 Task: Look for space in Dongguan, China from 12th  August, 2023 to 15th August, 2023 for 3 adults in price range Rs.12000 to Rs.16000. Place can be entire place with 2 bedrooms having 3 beds and 1 bathroom. Property type can be house, flat, guest house. Booking option can be shelf check-in. Required host language is Chinese (Simplified).
Action: Mouse moved to (476, 123)
Screenshot: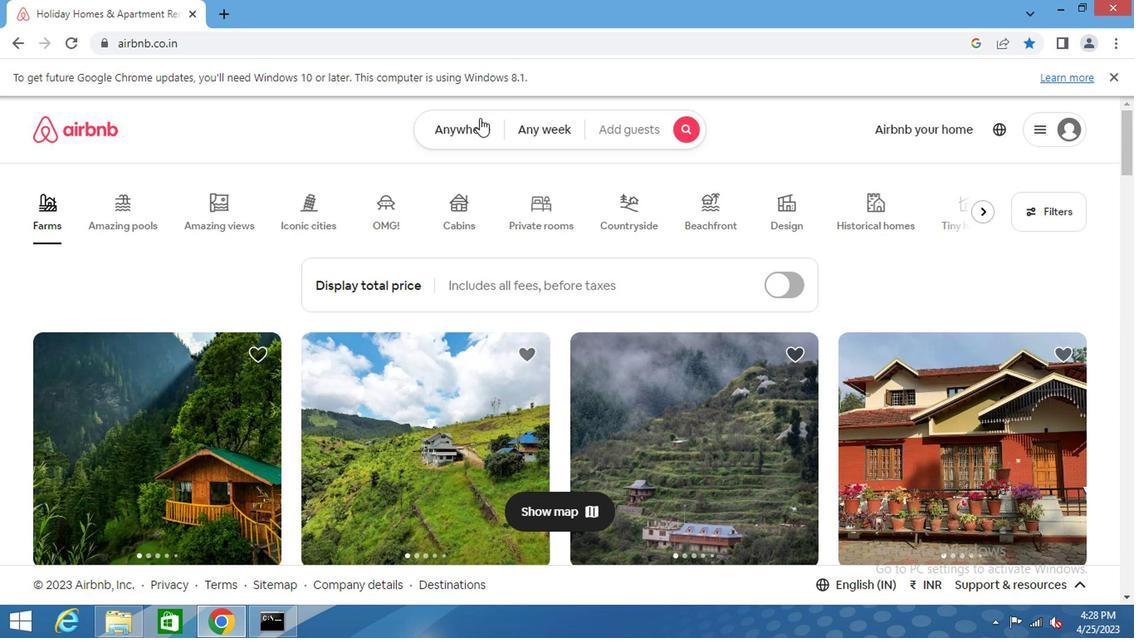 
Action: Mouse pressed left at (476, 123)
Screenshot: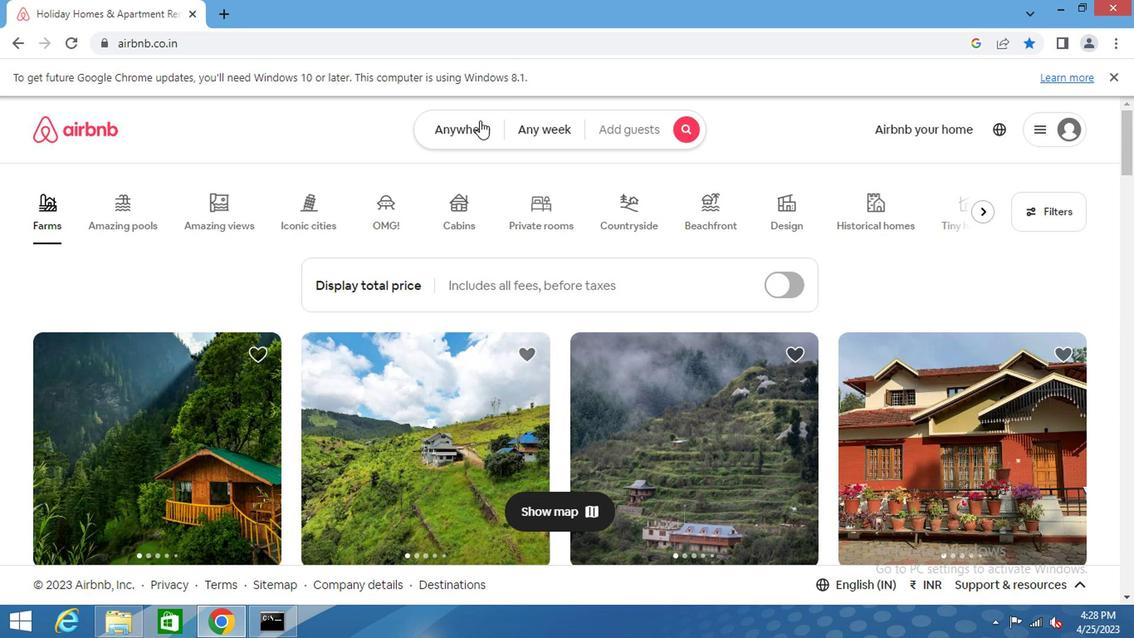 
Action: Mouse moved to (331, 207)
Screenshot: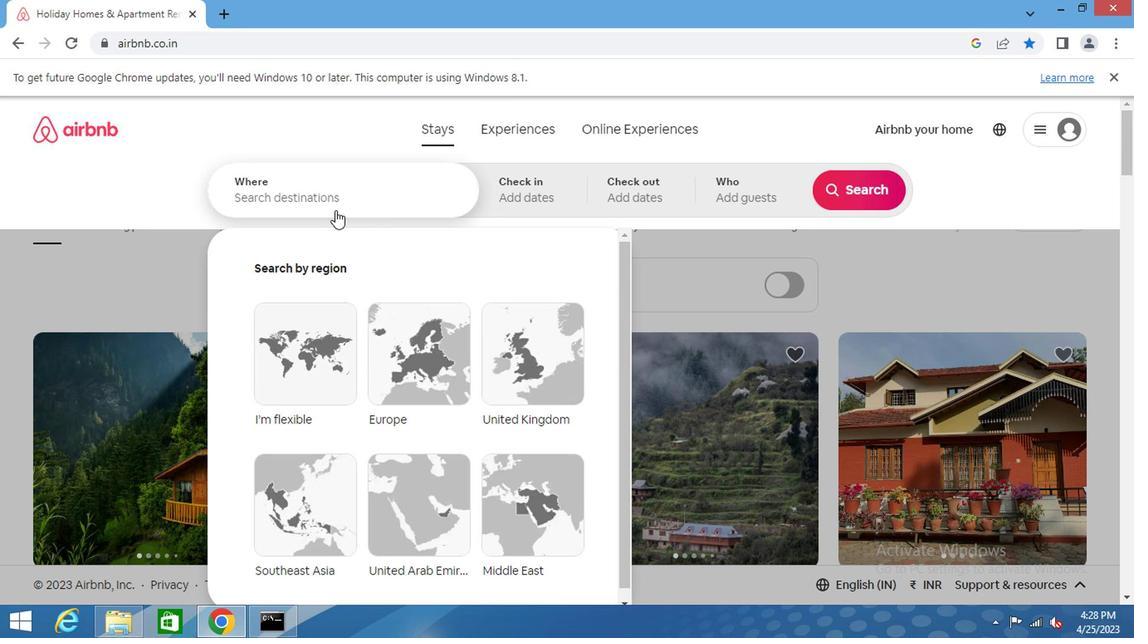 
Action: Mouse pressed left at (331, 207)
Screenshot: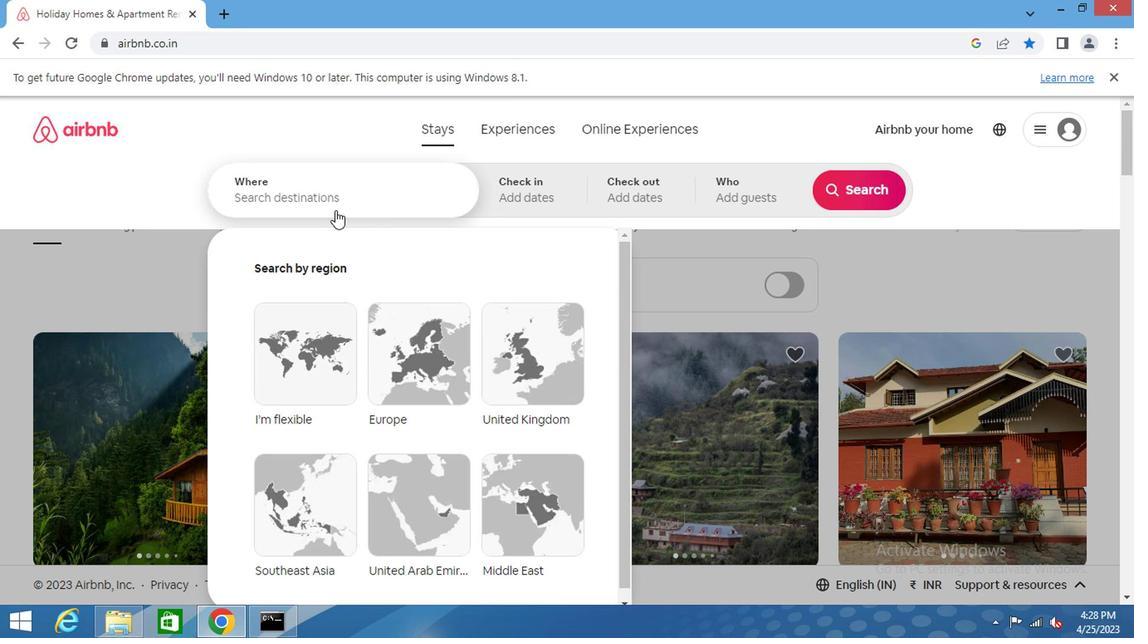 
Action: Mouse moved to (320, 203)
Screenshot: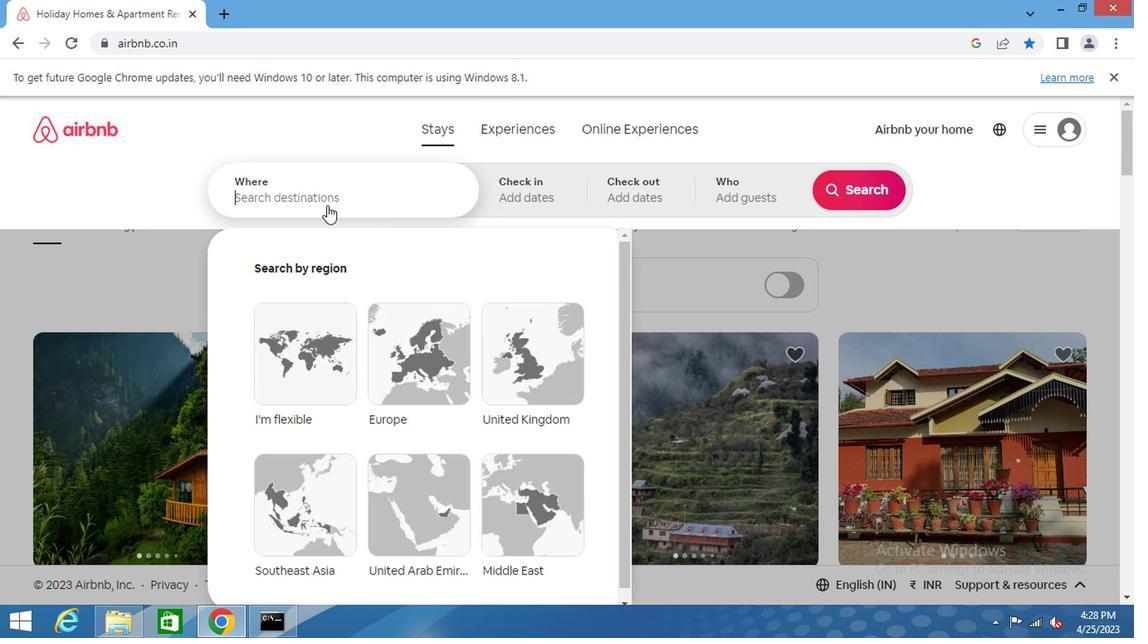 
Action: Mouse pressed left at (320, 203)
Screenshot: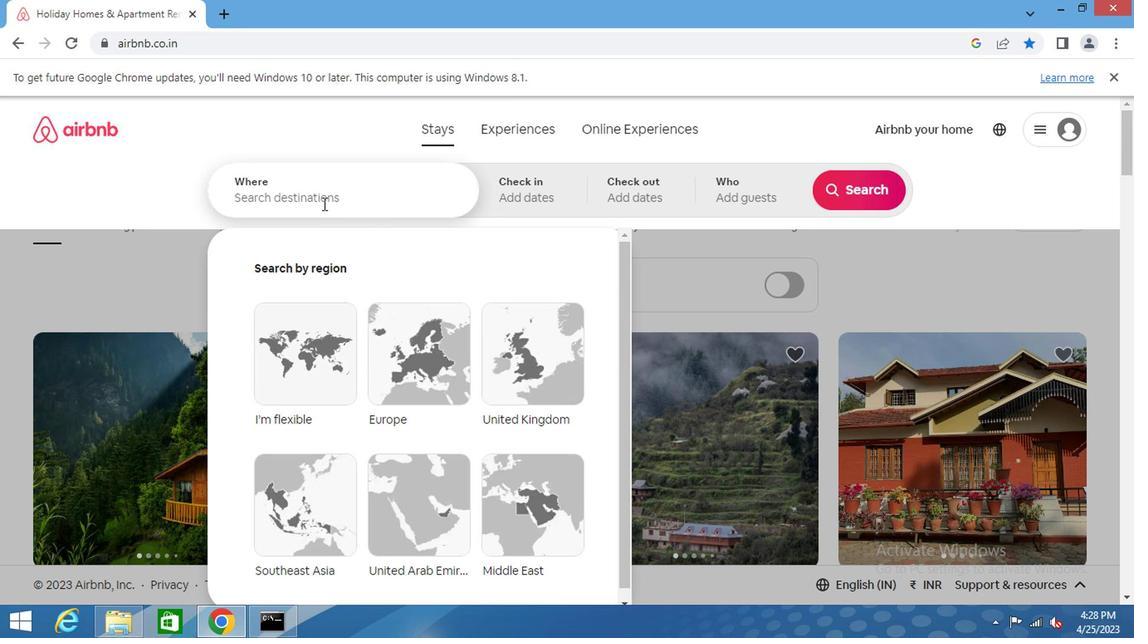 
Action: Key pressed dongguam<Key.space>china<Key.enter>
Screenshot: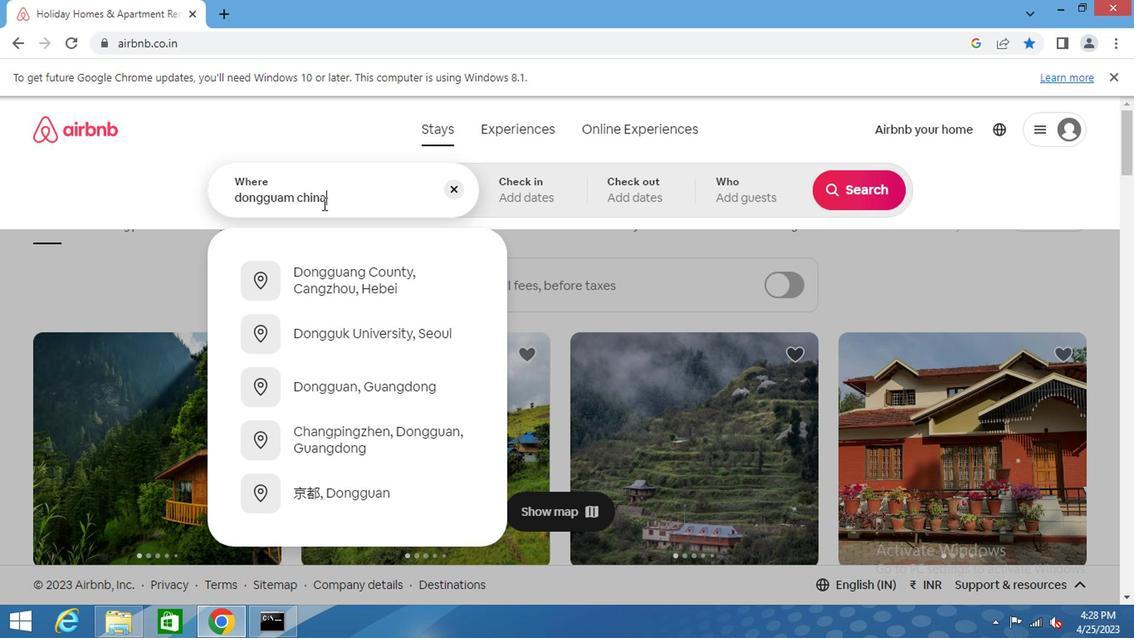 
Action: Mouse moved to (839, 317)
Screenshot: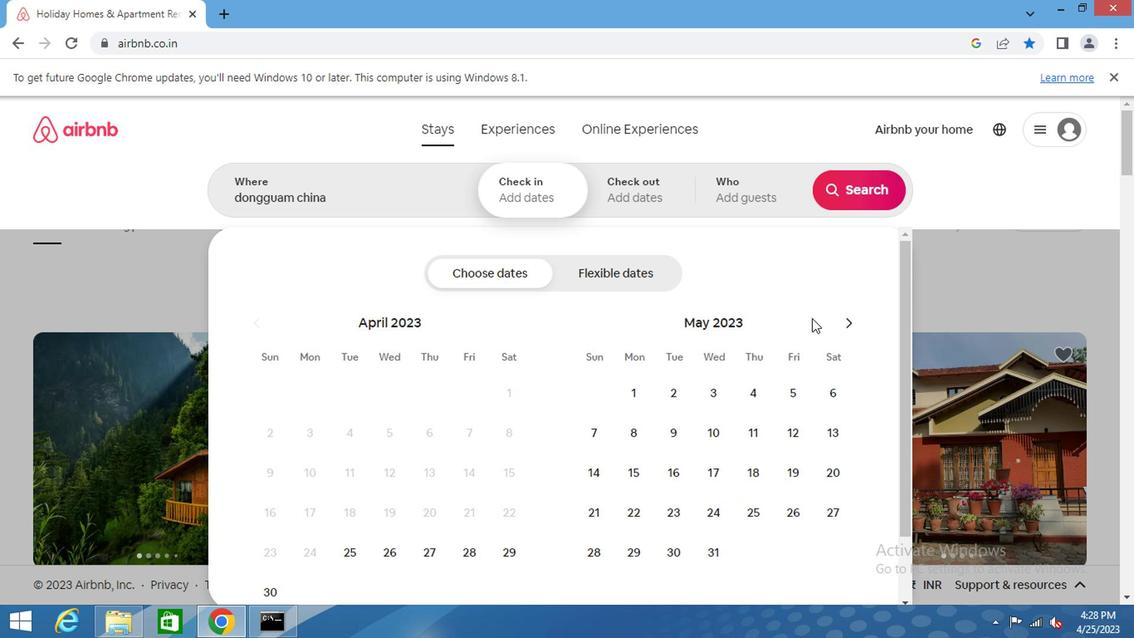 
Action: Mouse pressed left at (839, 317)
Screenshot: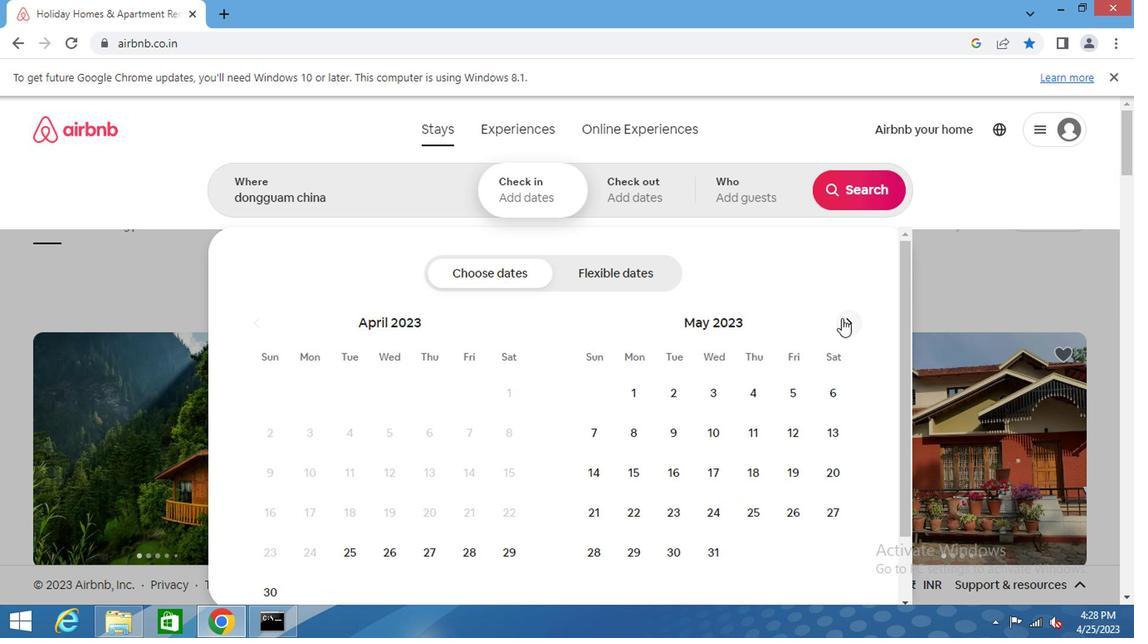 
Action: Mouse pressed left at (839, 317)
Screenshot: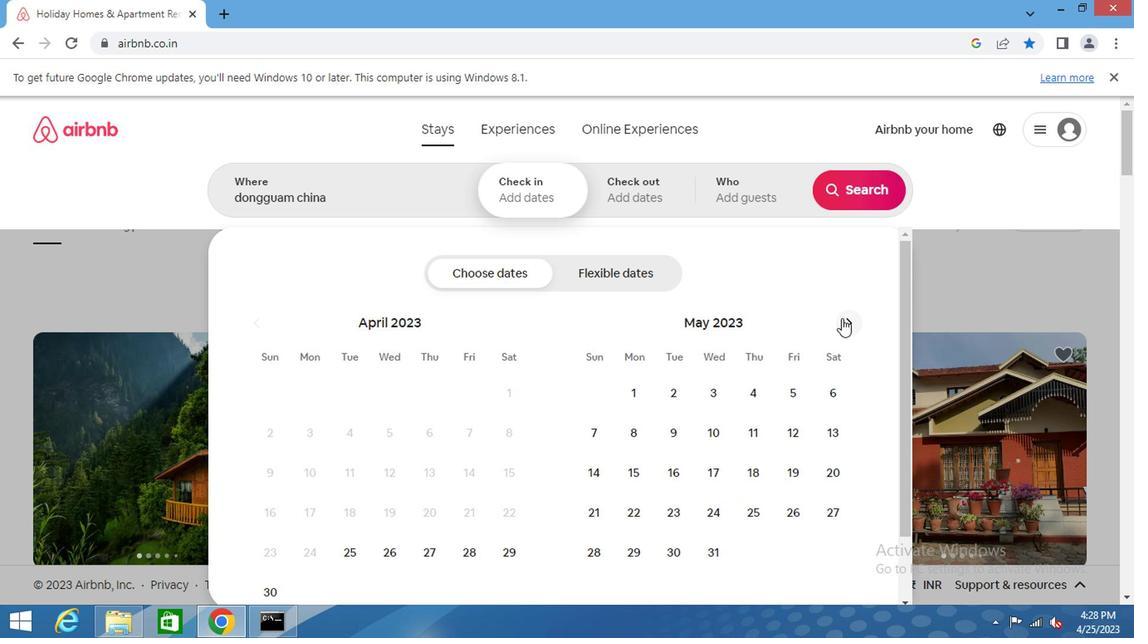 
Action: Mouse pressed left at (839, 317)
Screenshot: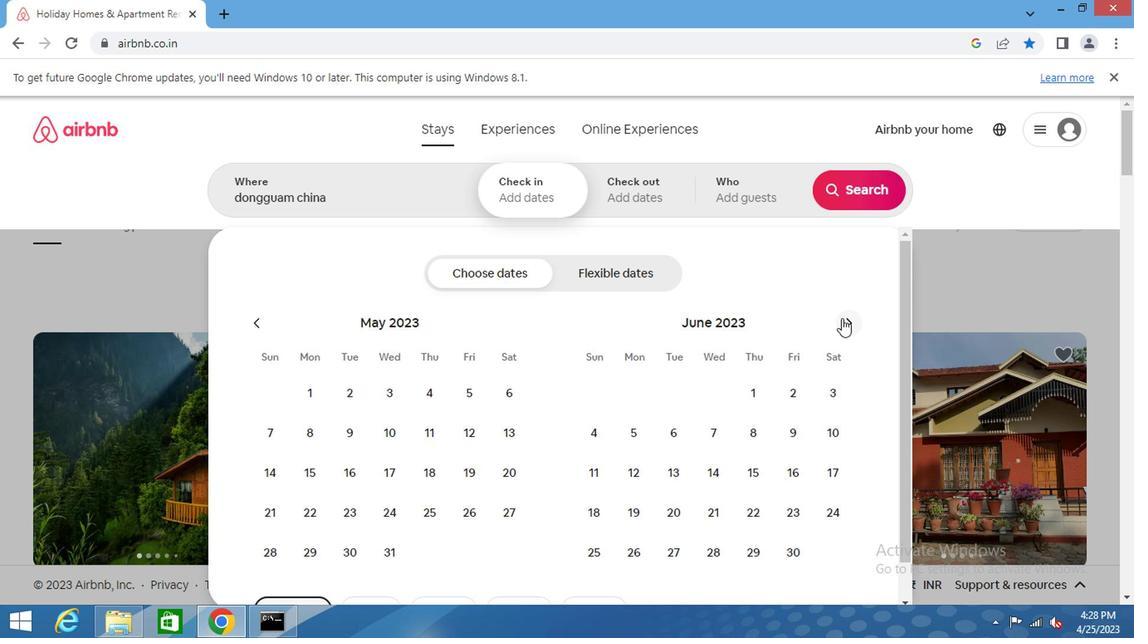 
Action: Mouse pressed left at (839, 317)
Screenshot: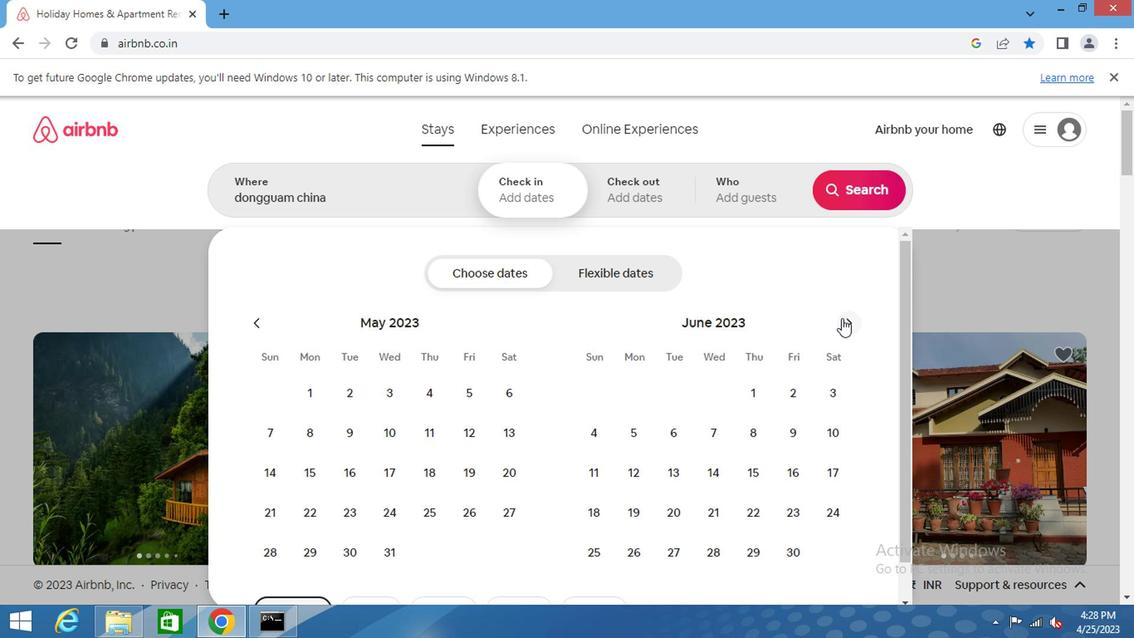 
Action: Mouse pressed left at (839, 317)
Screenshot: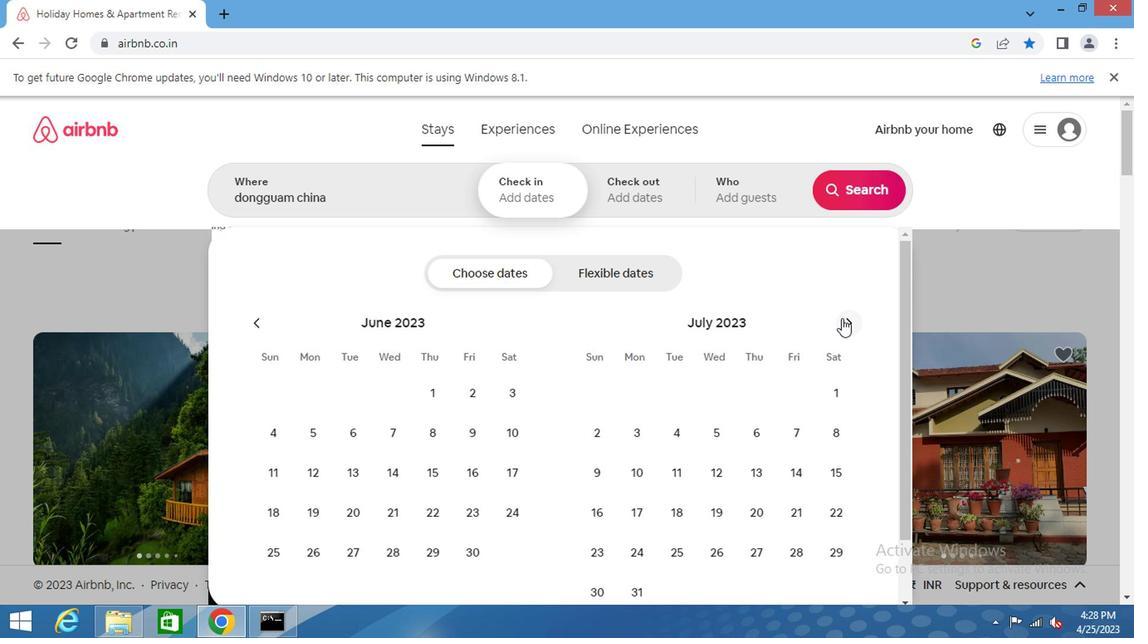 
Action: Mouse moved to (836, 434)
Screenshot: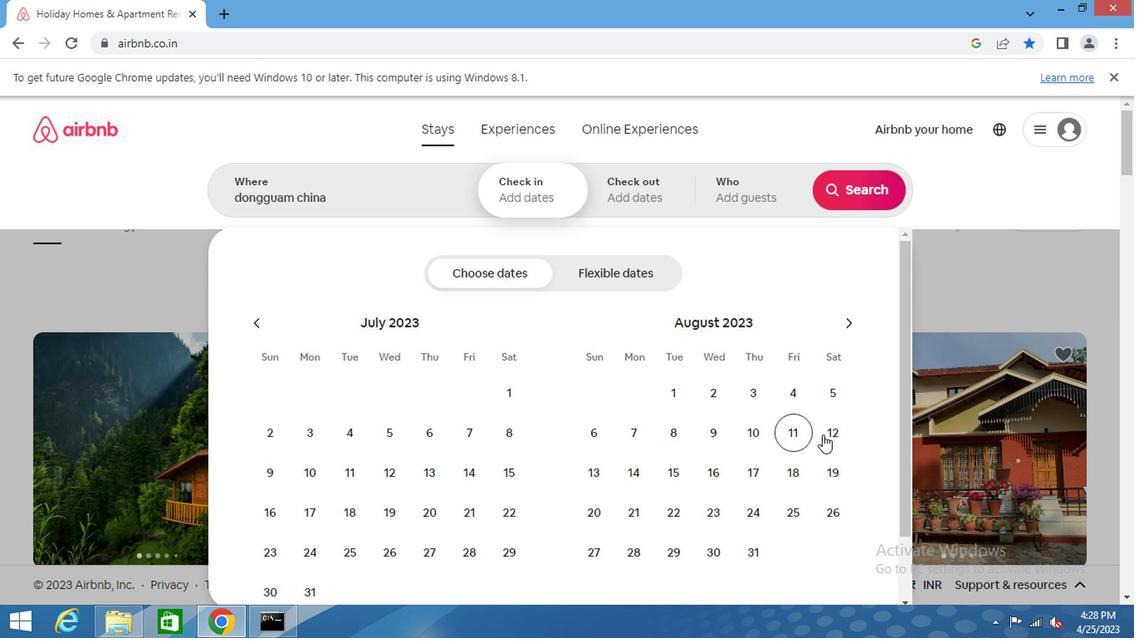 
Action: Mouse pressed left at (836, 434)
Screenshot: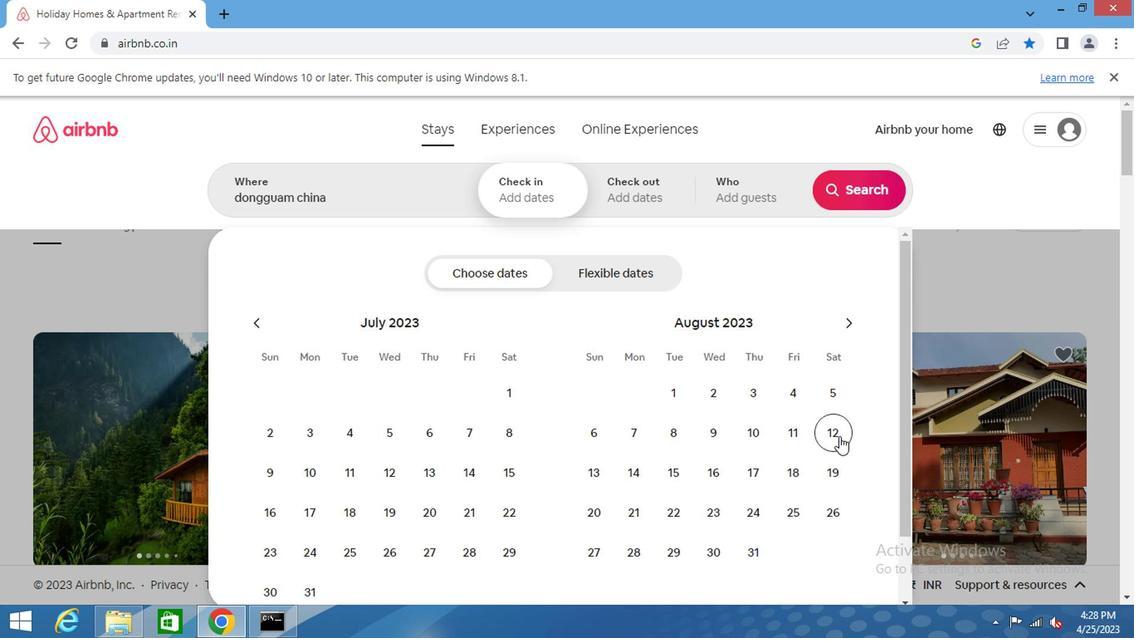 
Action: Mouse moved to (665, 473)
Screenshot: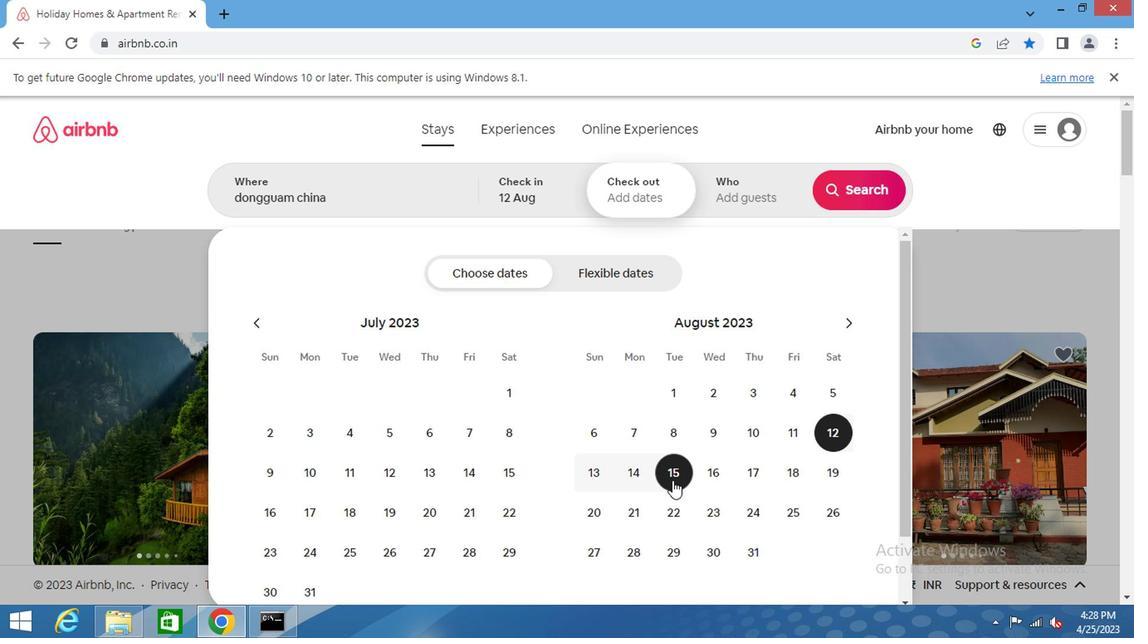 
Action: Mouse pressed left at (665, 473)
Screenshot: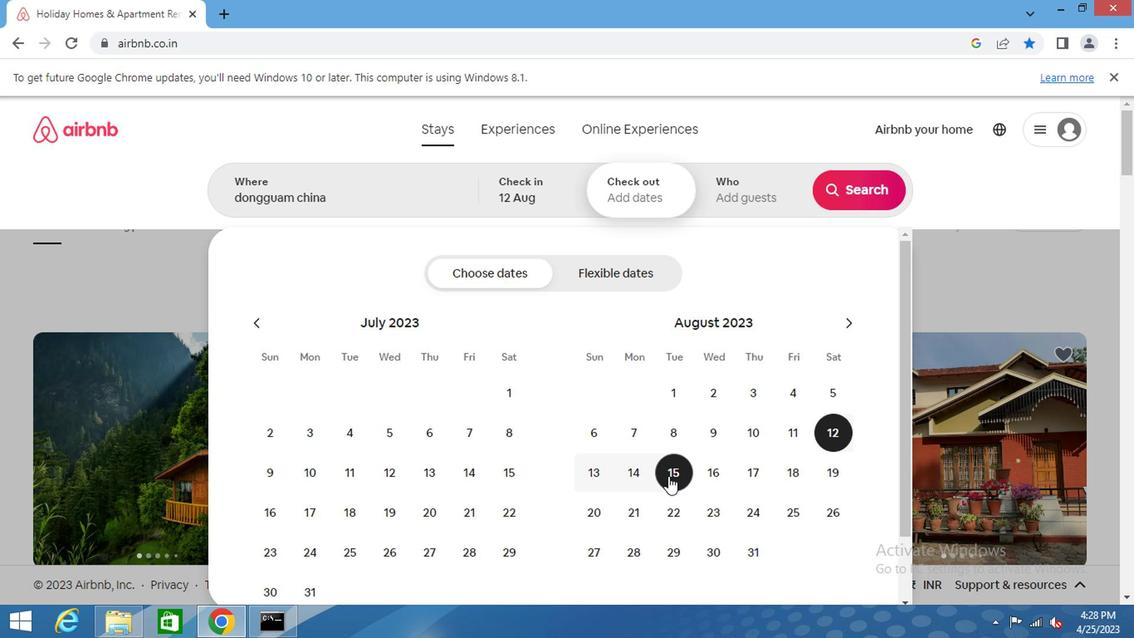 
Action: Mouse moved to (743, 205)
Screenshot: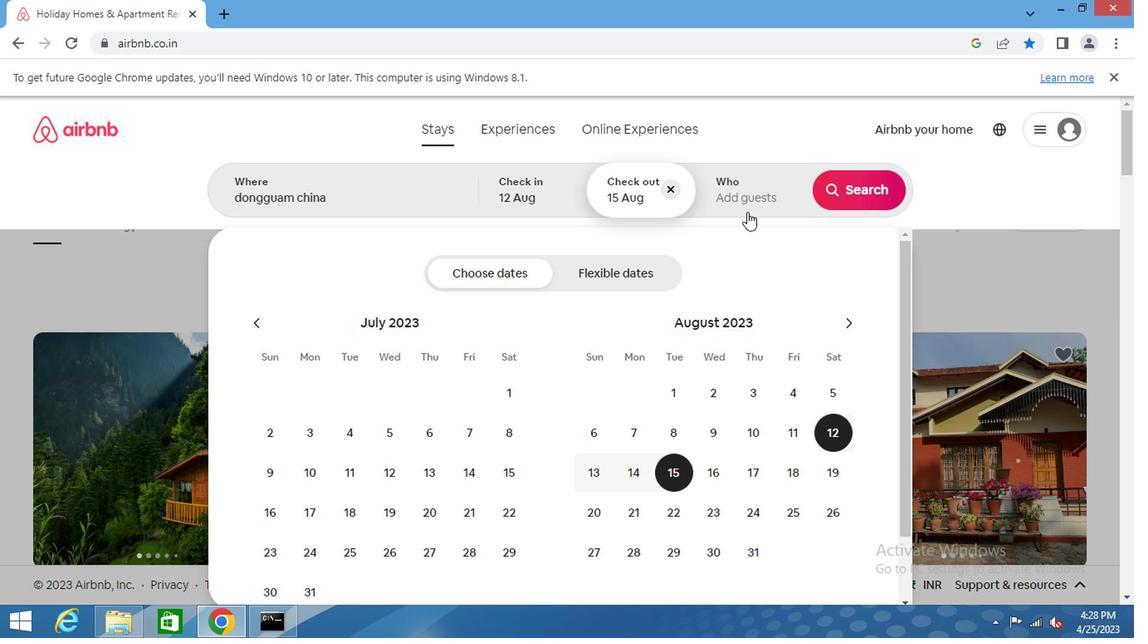 
Action: Mouse pressed left at (743, 205)
Screenshot: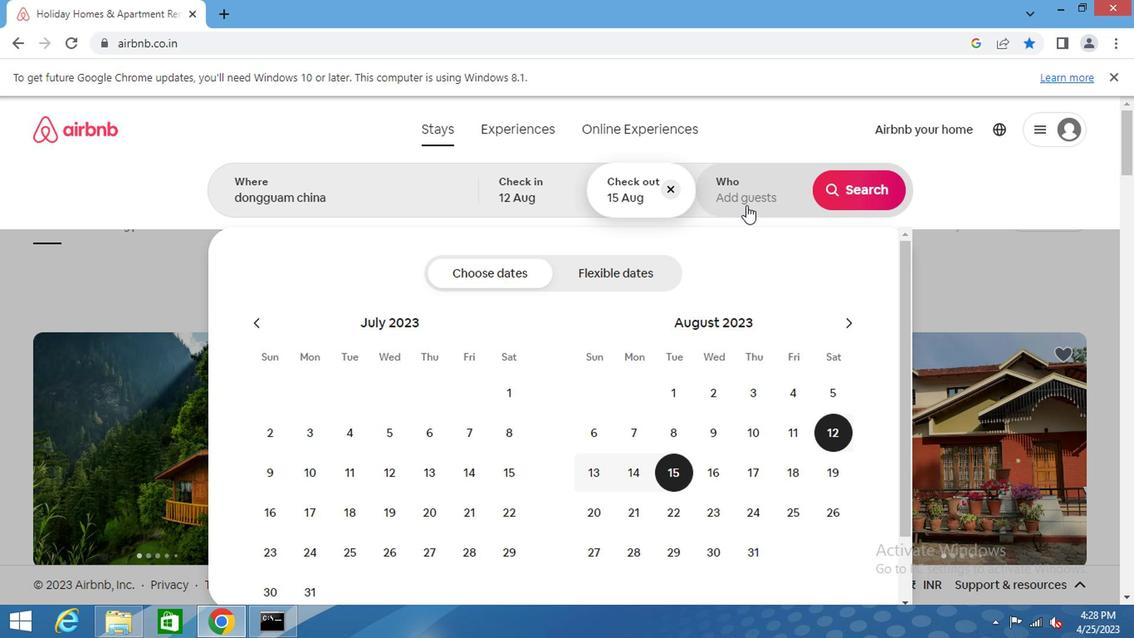 
Action: Mouse moved to (866, 284)
Screenshot: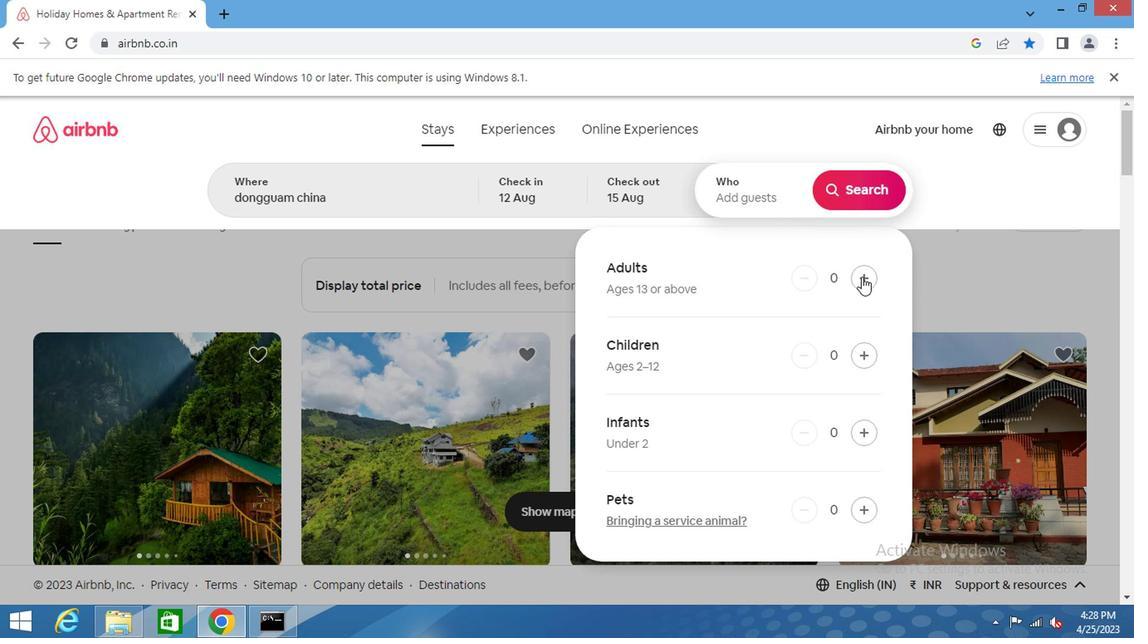 
Action: Mouse pressed left at (866, 284)
Screenshot: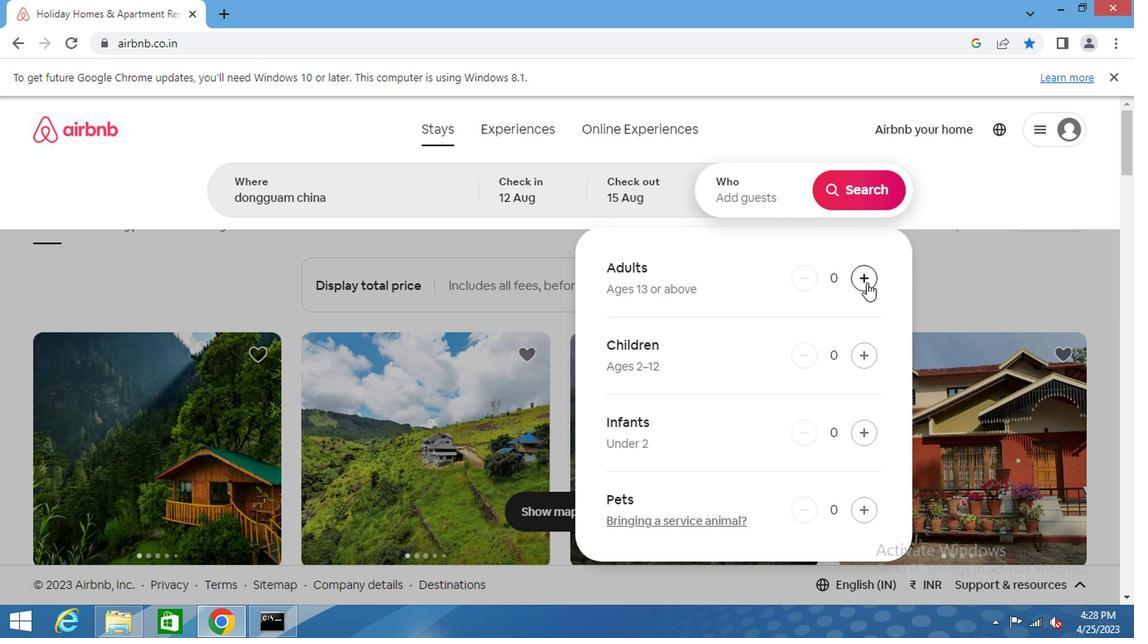
Action: Mouse pressed left at (866, 284)
Screenshot: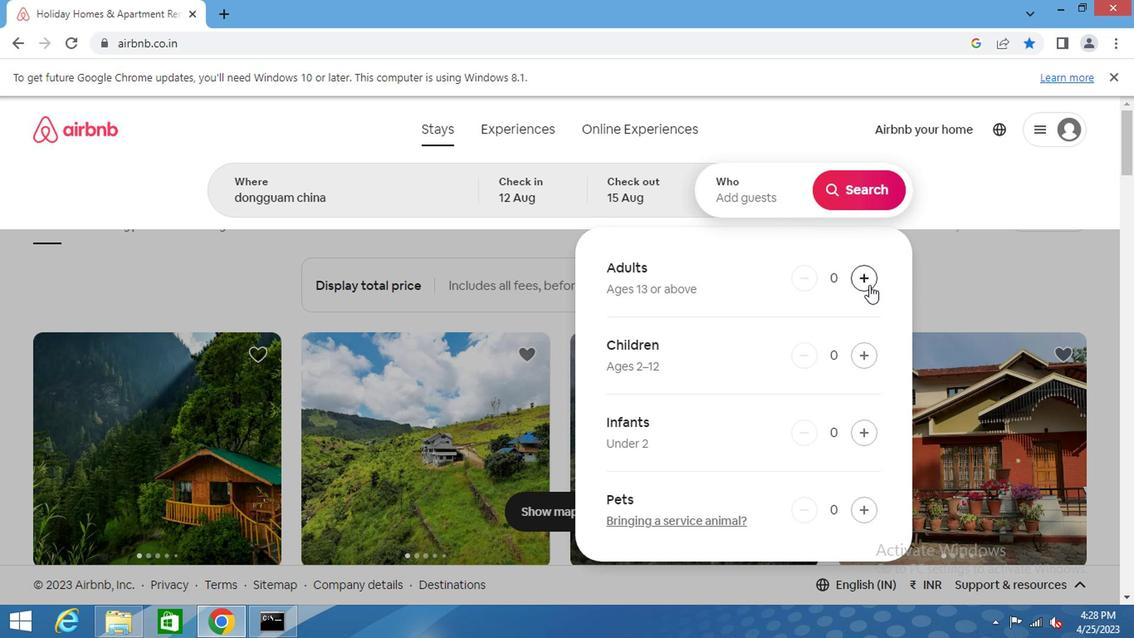 
Action: Mouse moved to (853, 291)
Screenshot: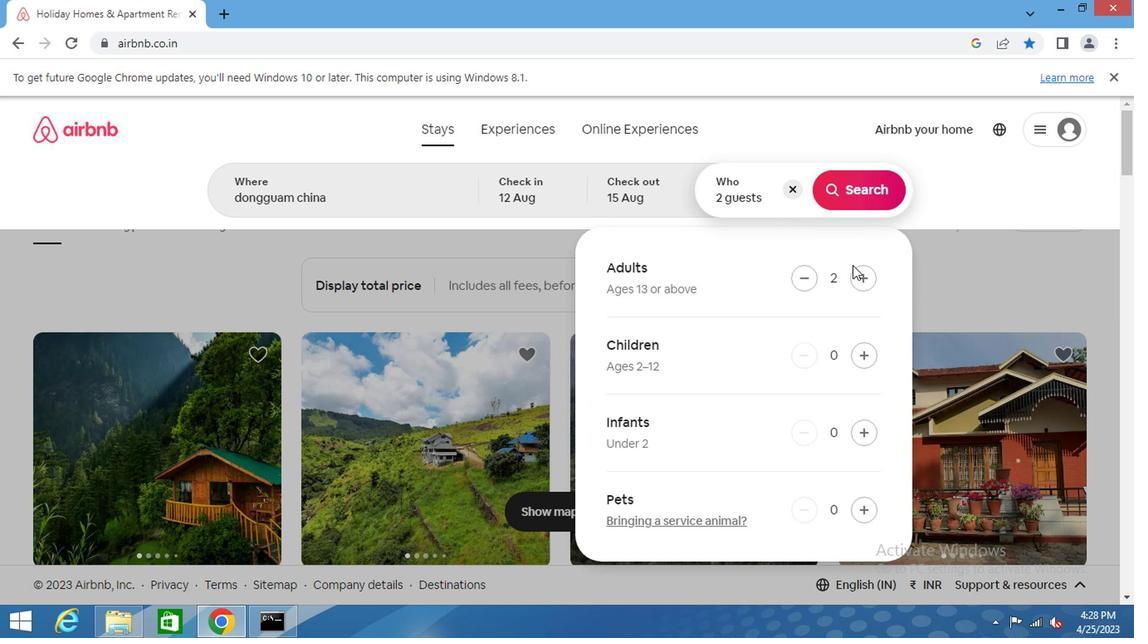 
Action: Mouse pressed left at (853, 291)
Screenshot: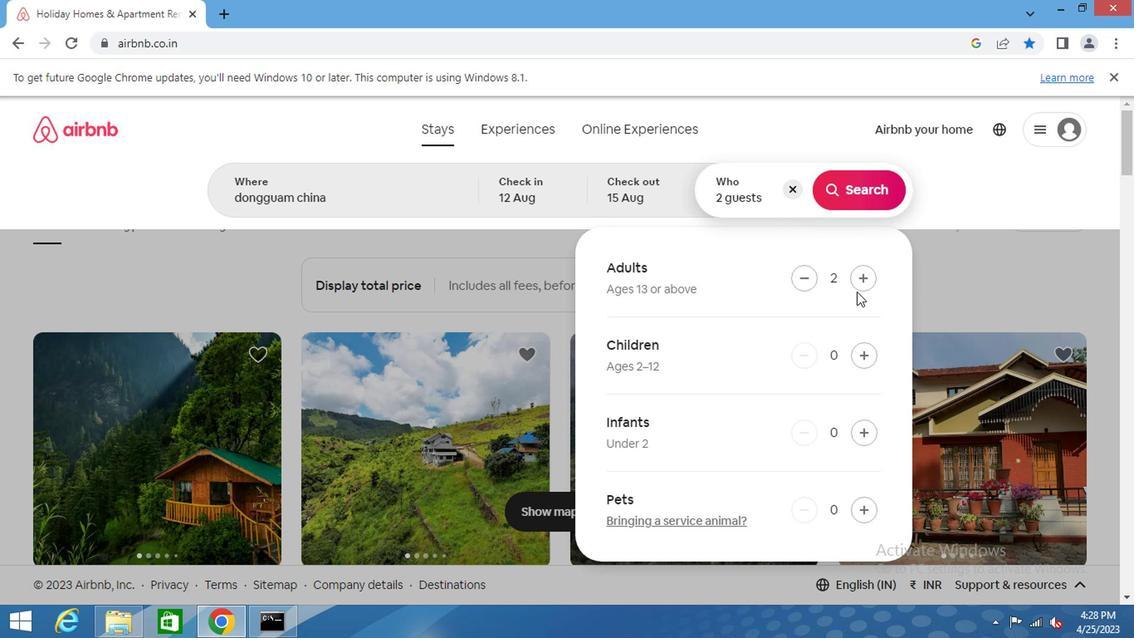 
Action: Mouse moved to (853, 278)
Screenshot: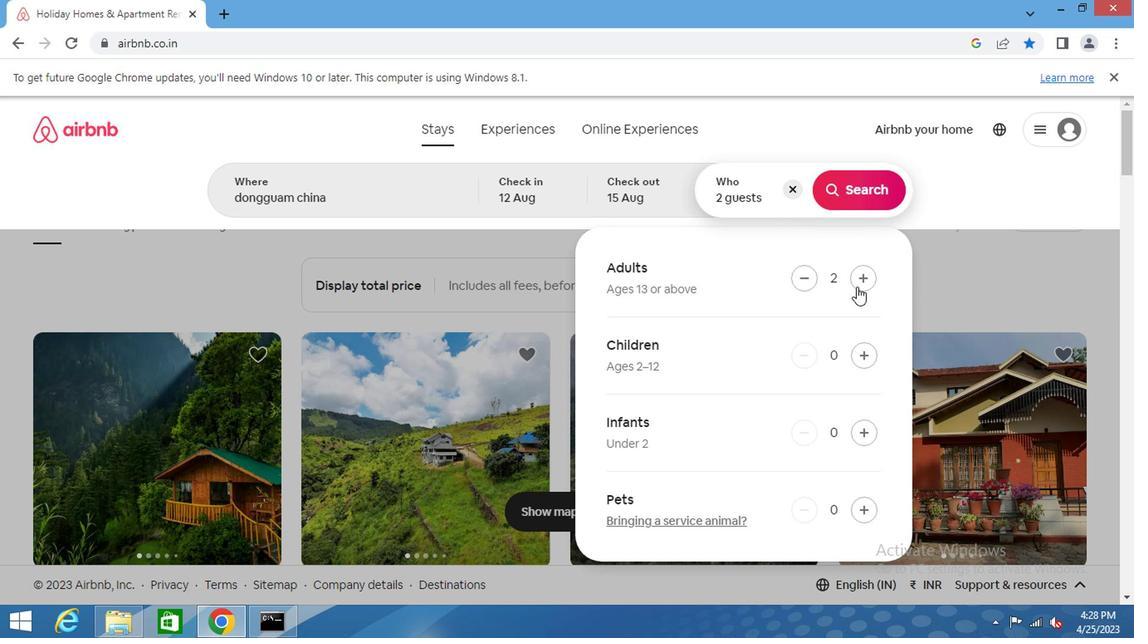 
Action: Mouse pressed left at (853, 278)
Screenshot: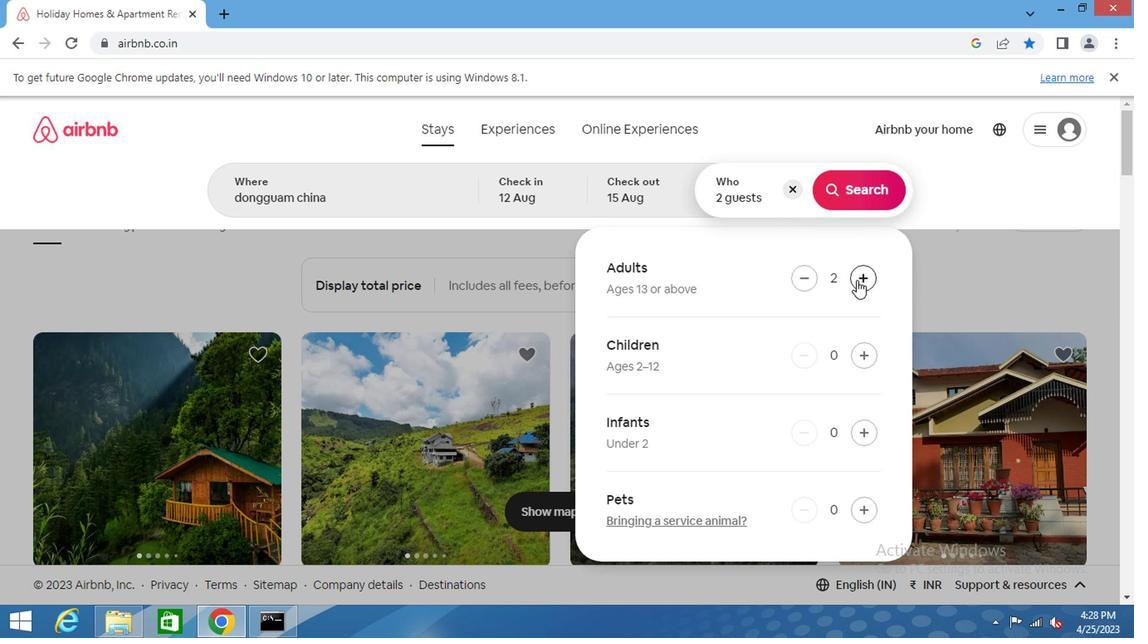 
Action: Mouse moved to (843, 205)
Screenshot: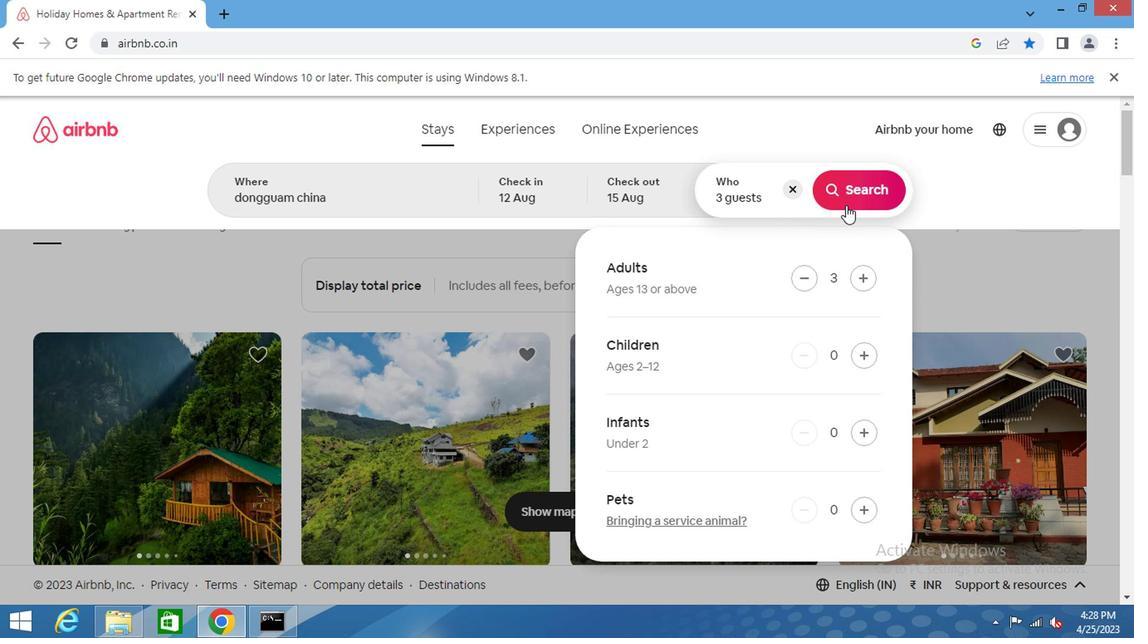 
Action: Mouse pressed left at (843, 205)
Screenshot: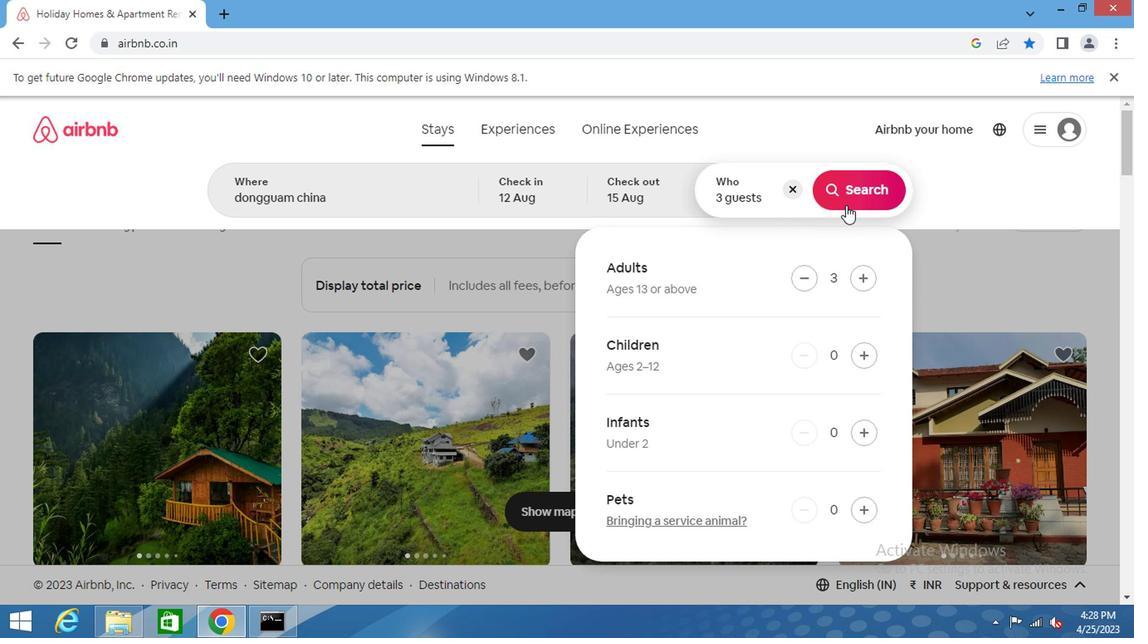 
Action: Mouse moved to (1047, 202)
Screenshot: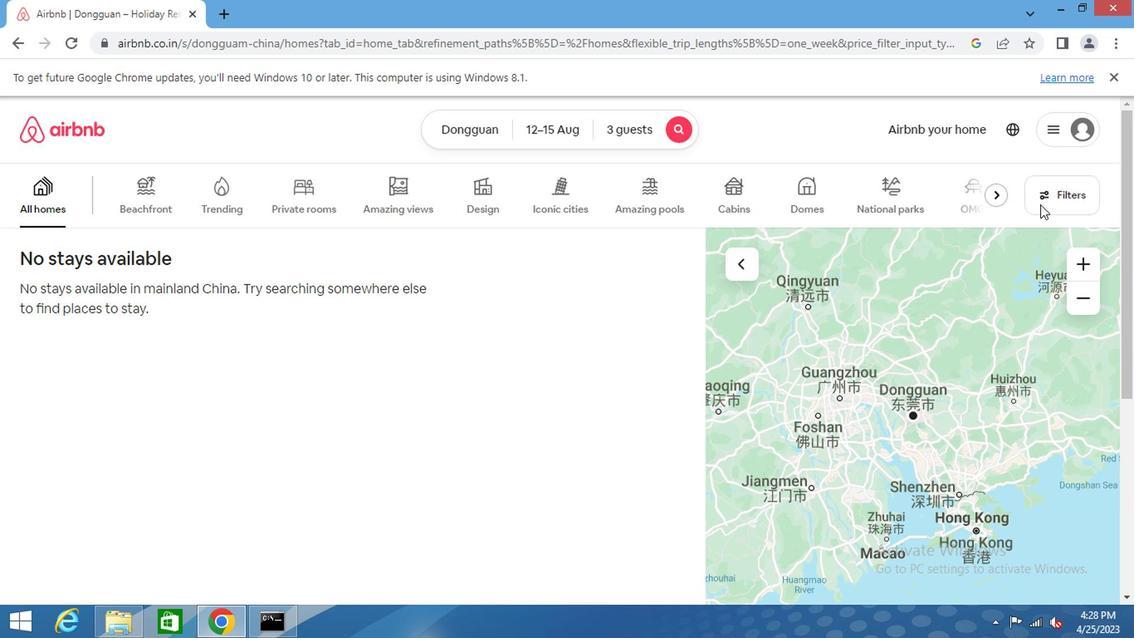 
Action: Mouse pressed left at (1047, 202)
Screenshot: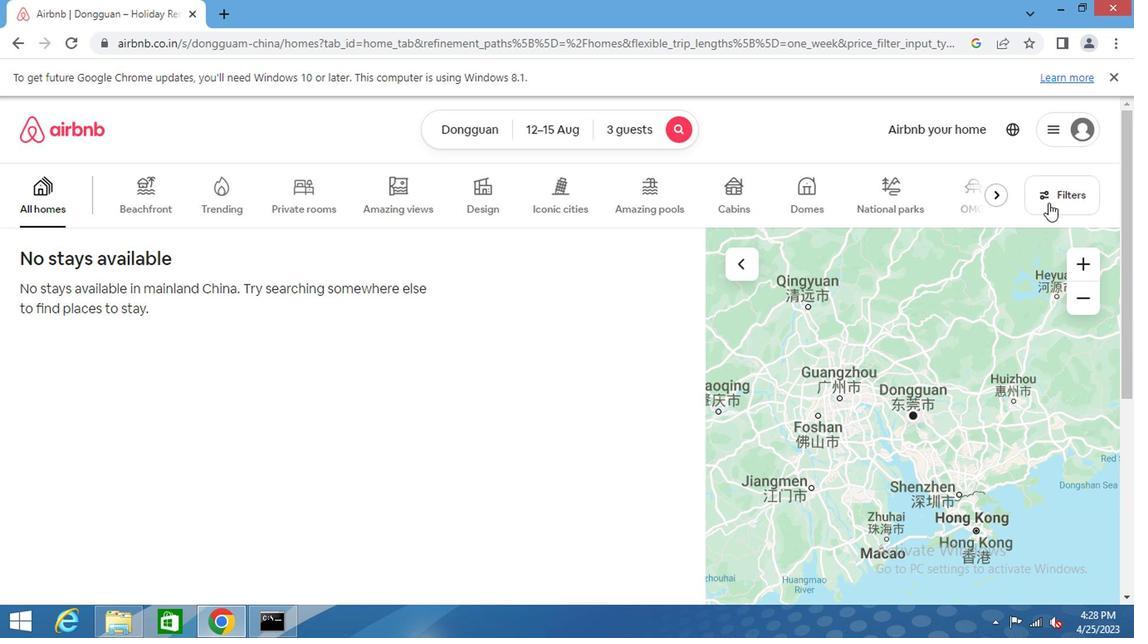 
Action: Mouse moved to (469, 285)
Screenshot: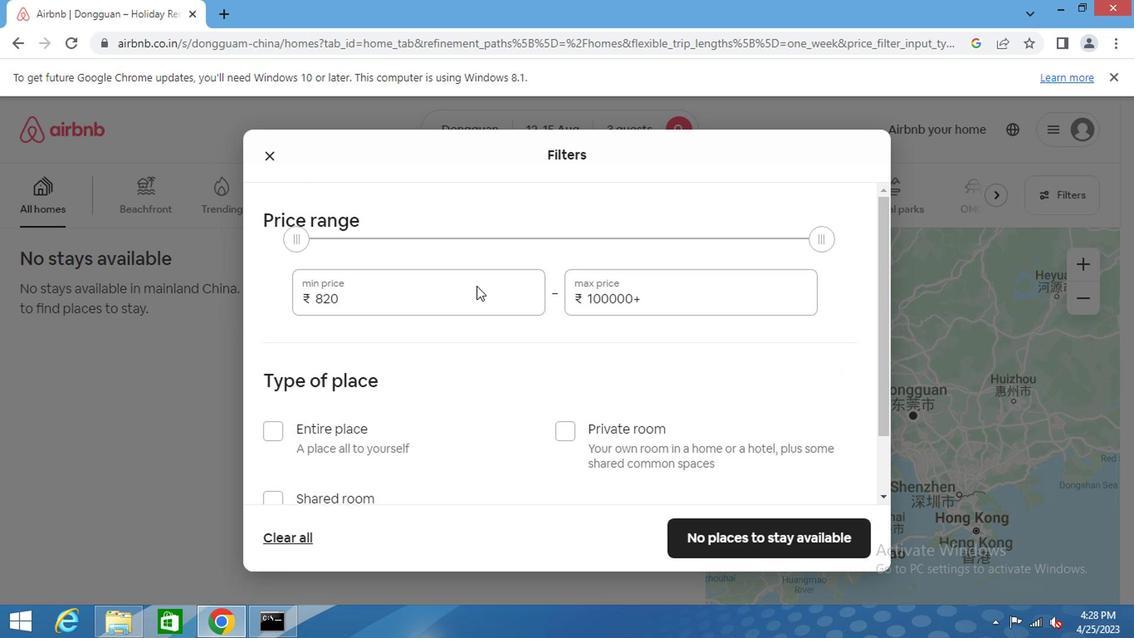 
Action: Mouse pressed left at (469, 285)
Screenshot: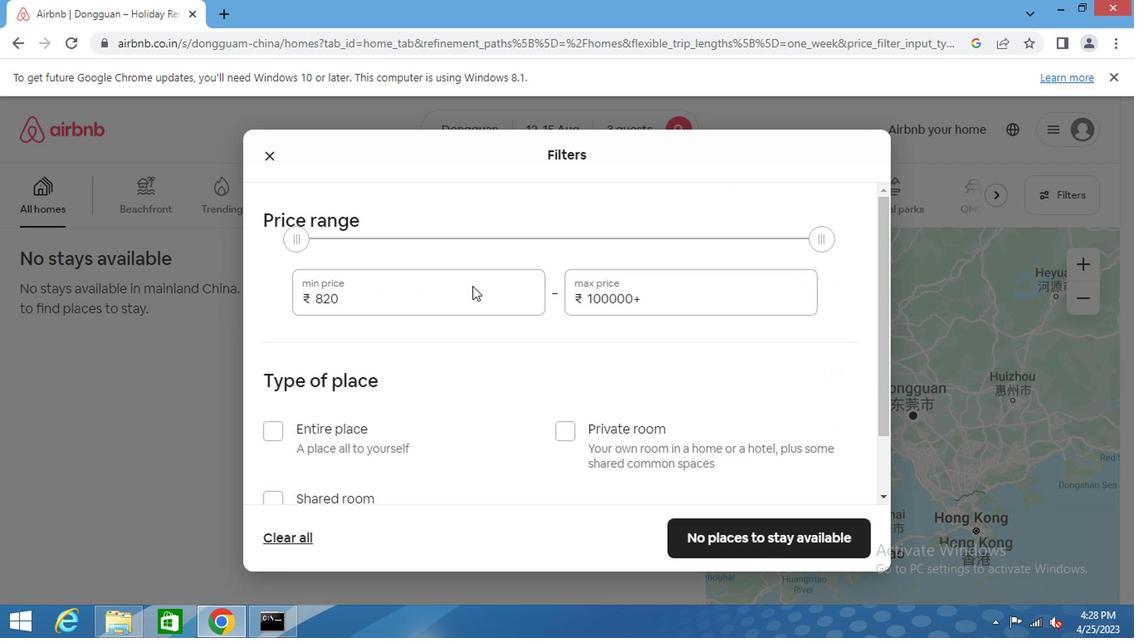 
Action: Mouse pressed left at (469, 285)
Screenshot: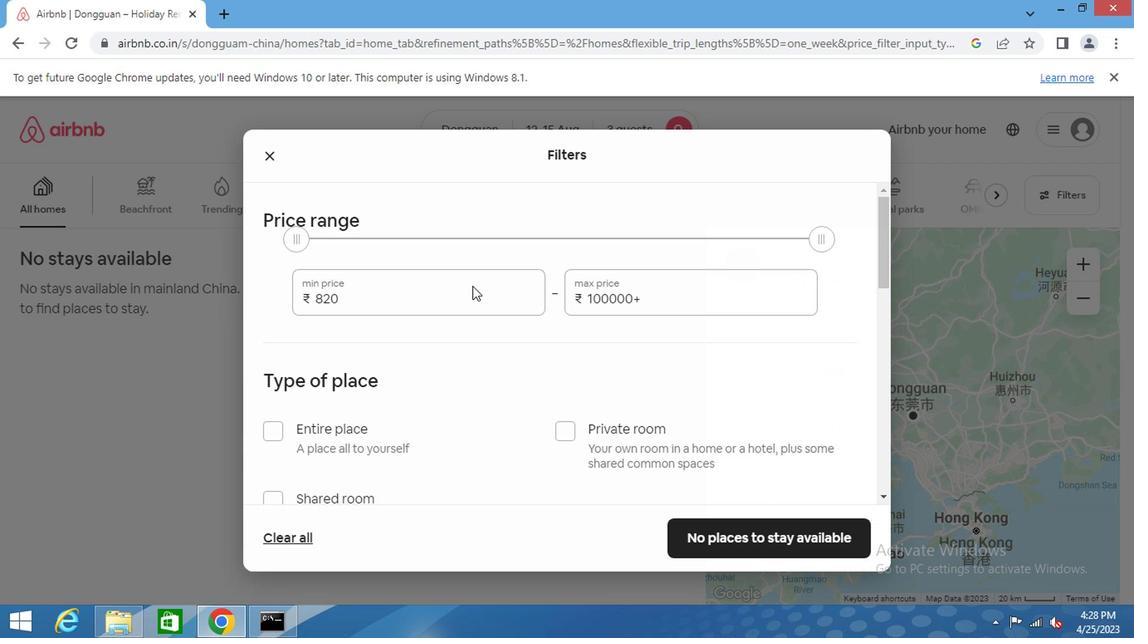 
Action: Mouse pressed left at (469, 285)
Screenshot: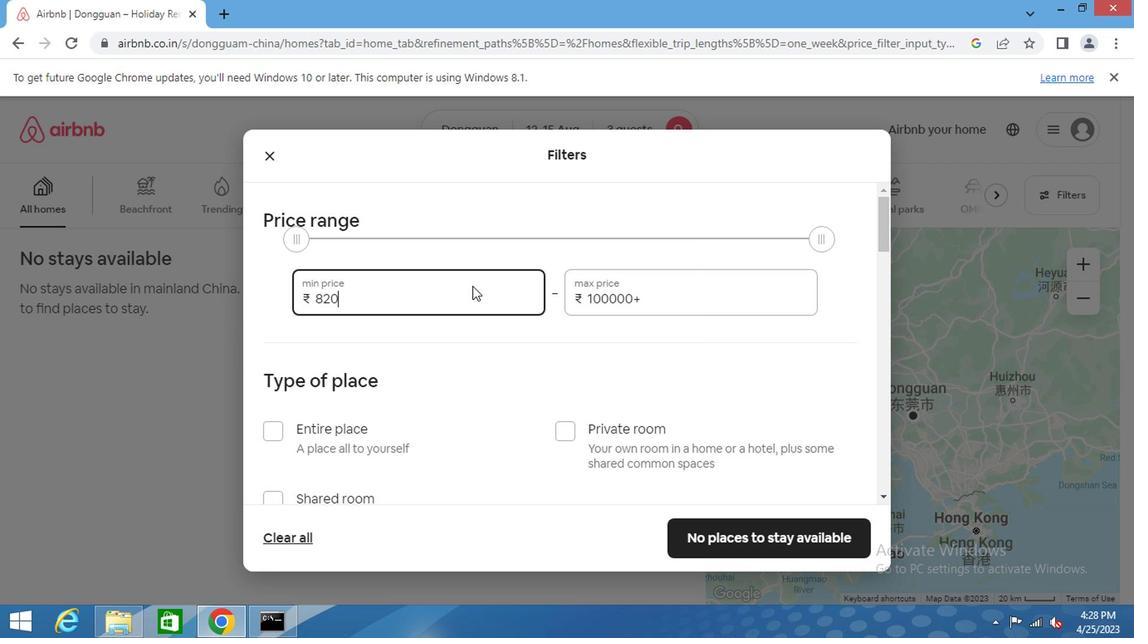 
Action: Mouse pressed left at (469, 285)
Screenshot: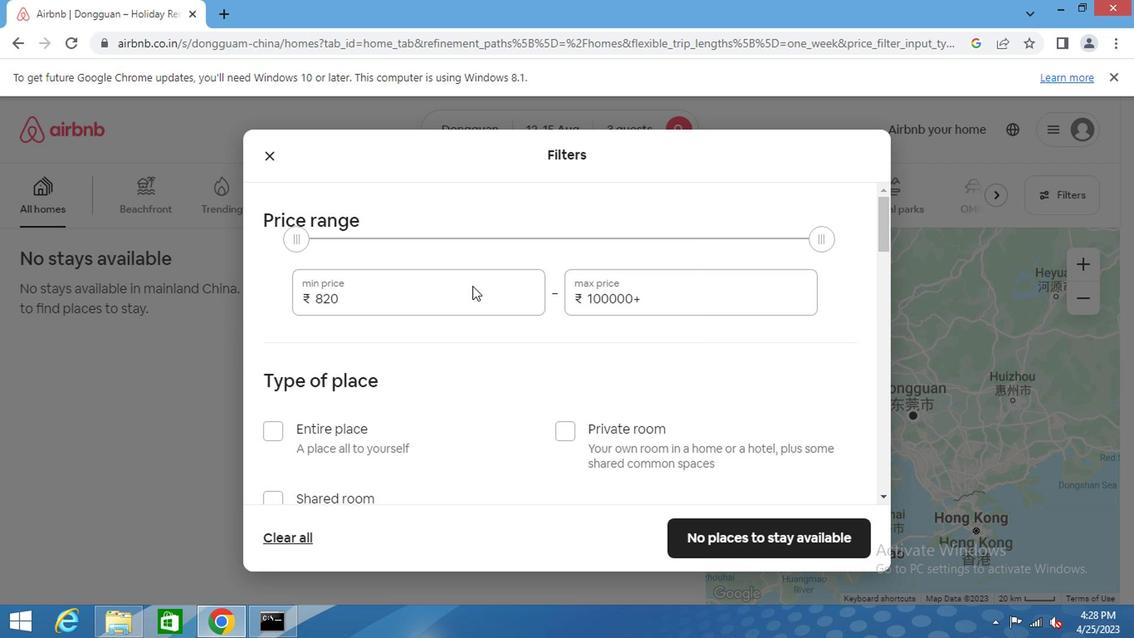
Action: Mouse pressed left at (469, 285)
Screenshot: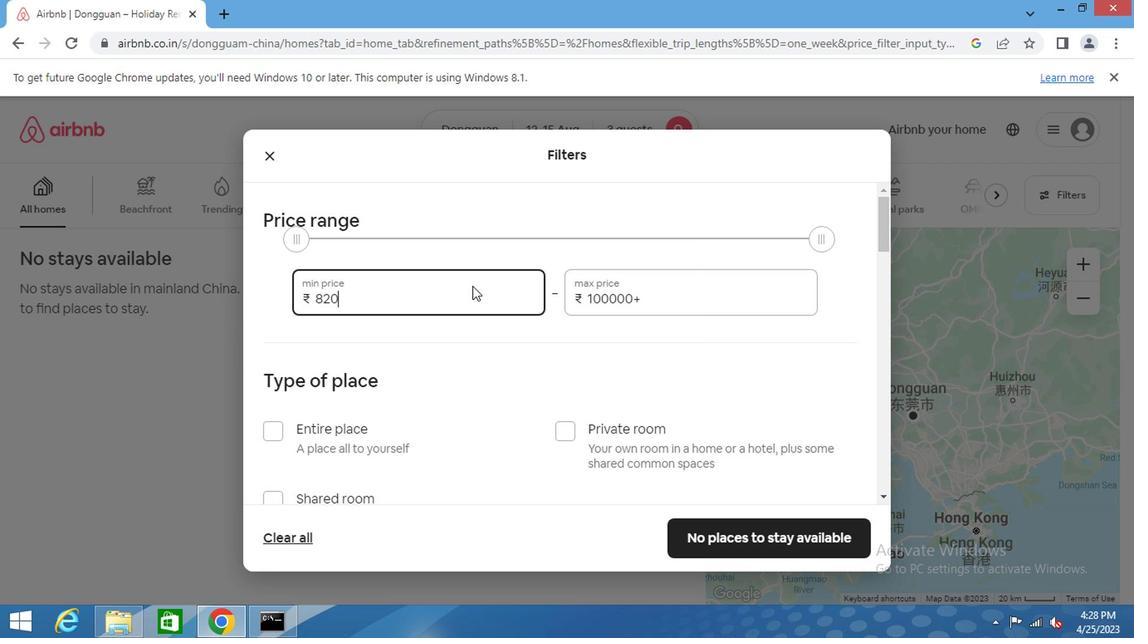 
Action: Mouse pressed left at (469, 285)
Screenshot: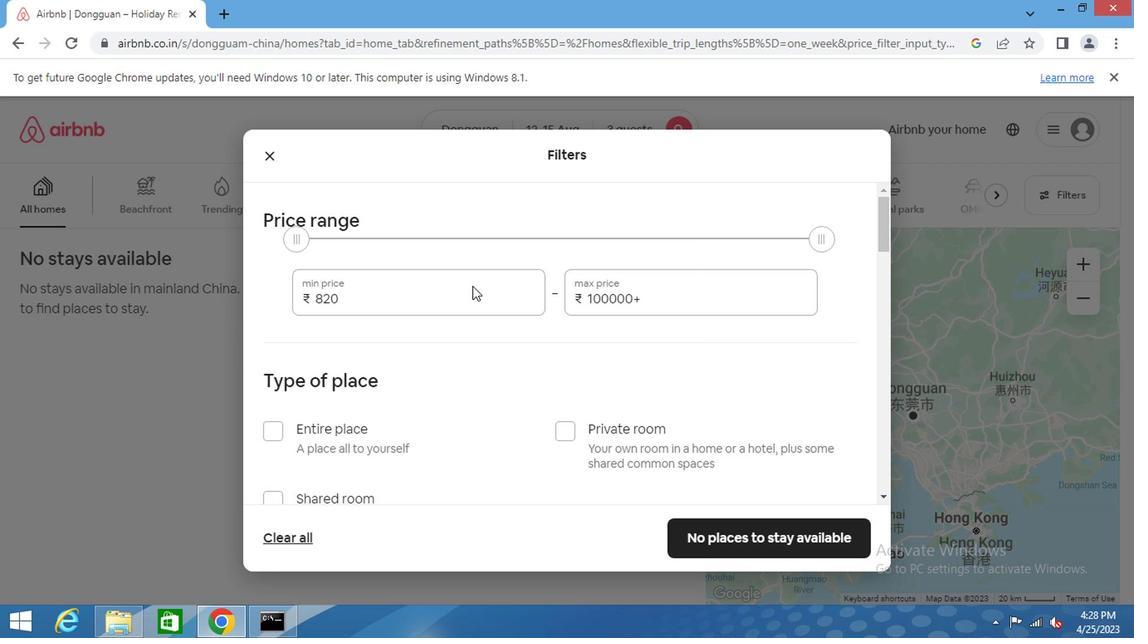 
Action: Mouse moved to (392, 293)
Screenshot: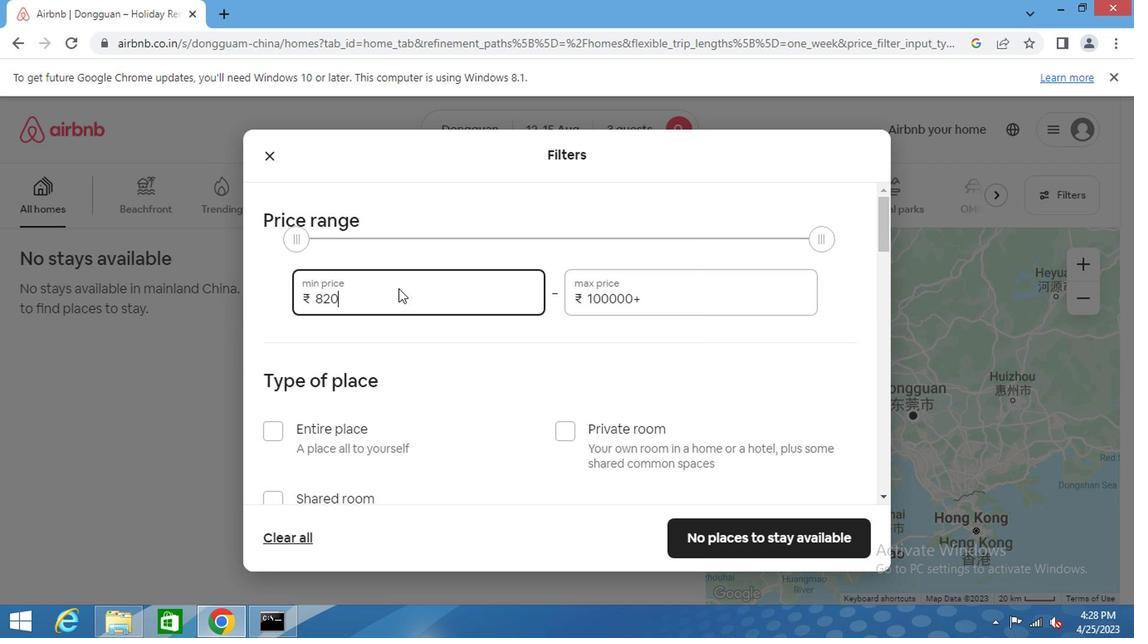 
Action: Mouse pressed left at (392, 293)
Screenshot: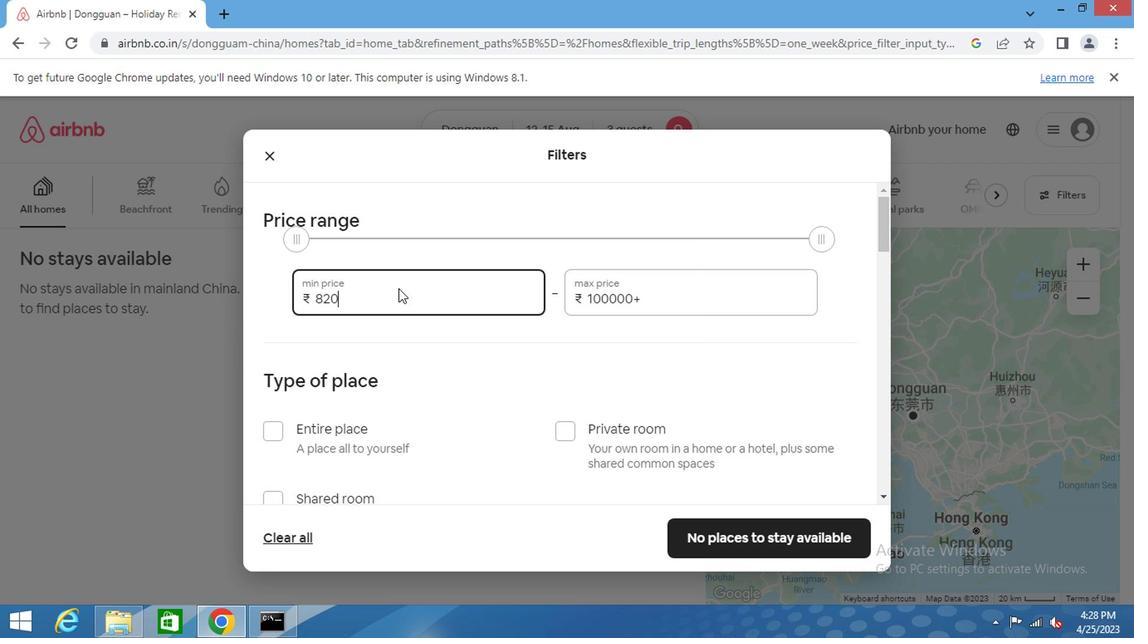
Action: Mouse pressed left at (392, 293)
Screenshot: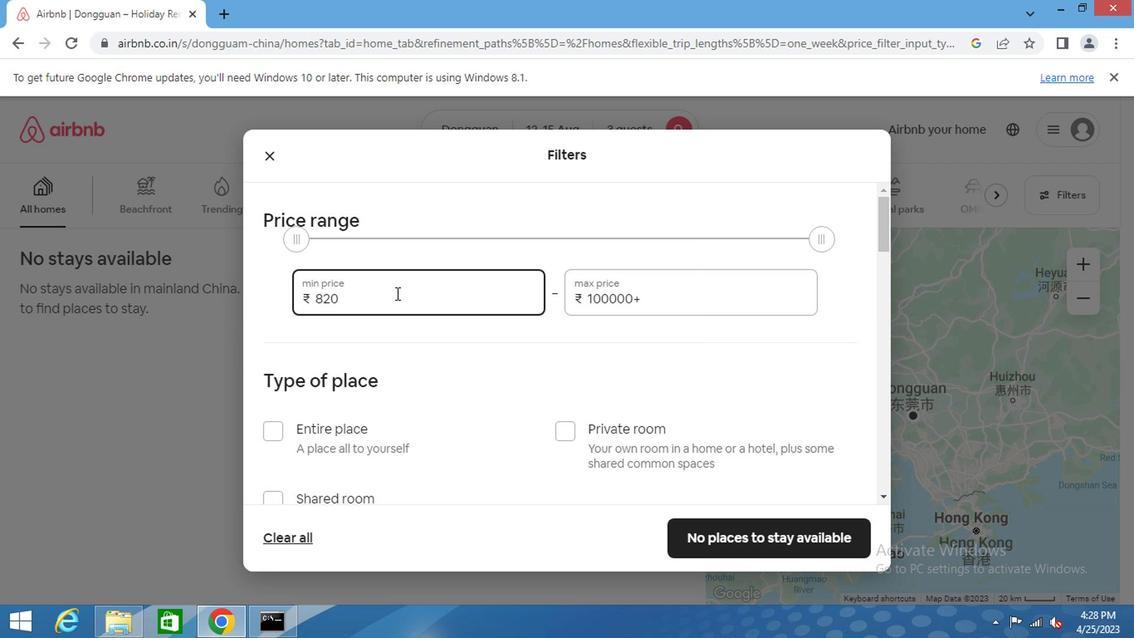 
Action: Key pressed 1200-0<Key.tab>16<Key.backspace><Key.backspace><Key.backspace><Key.backspace><Key.backspace><Key.backspace>6000000<Key.backspace><Key.backspace><Key.backspace>
Screenshot: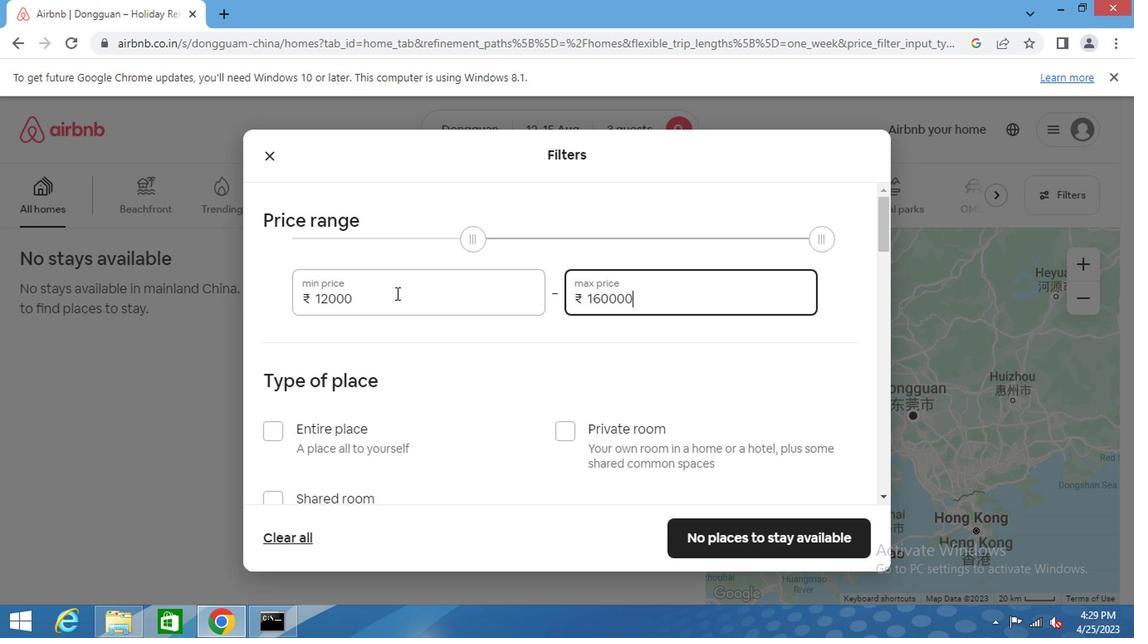 
Action: Mouse moved to (328, 430)
Screenshot: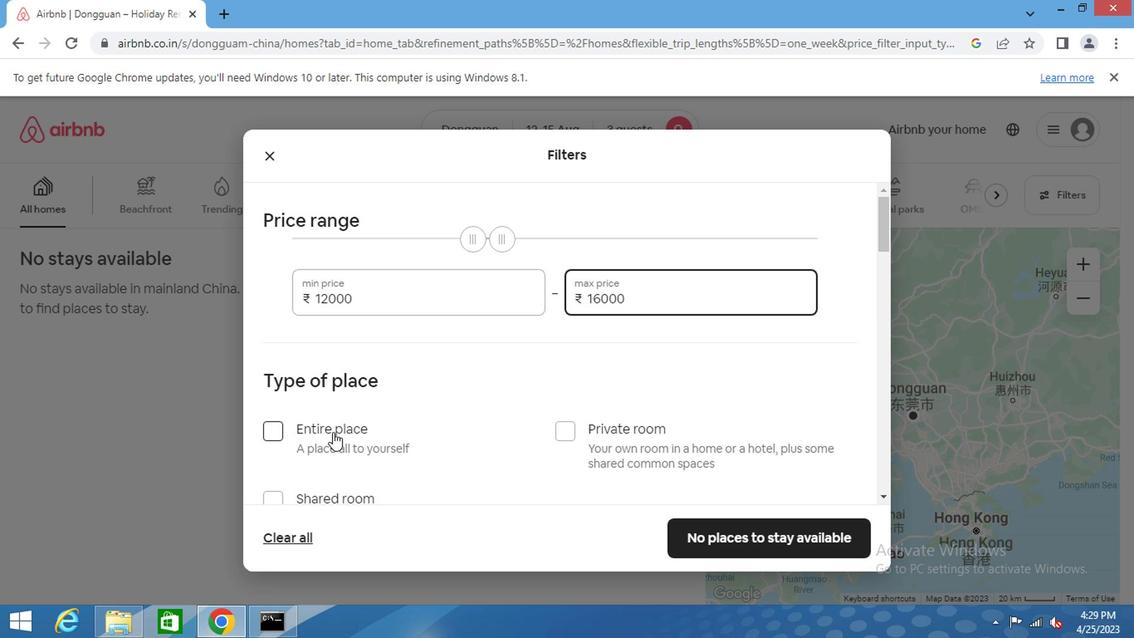 
Action: Mouse pressed left at (328, 430)
Screenshot: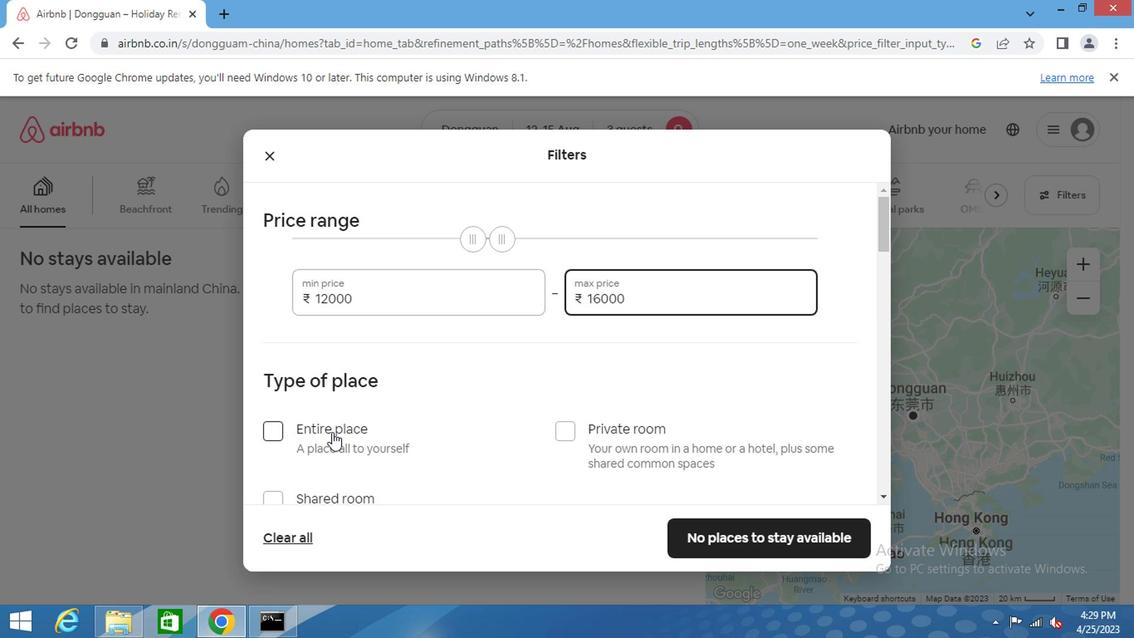 
Action: Mouse moved to (424, 389)
Screenshot: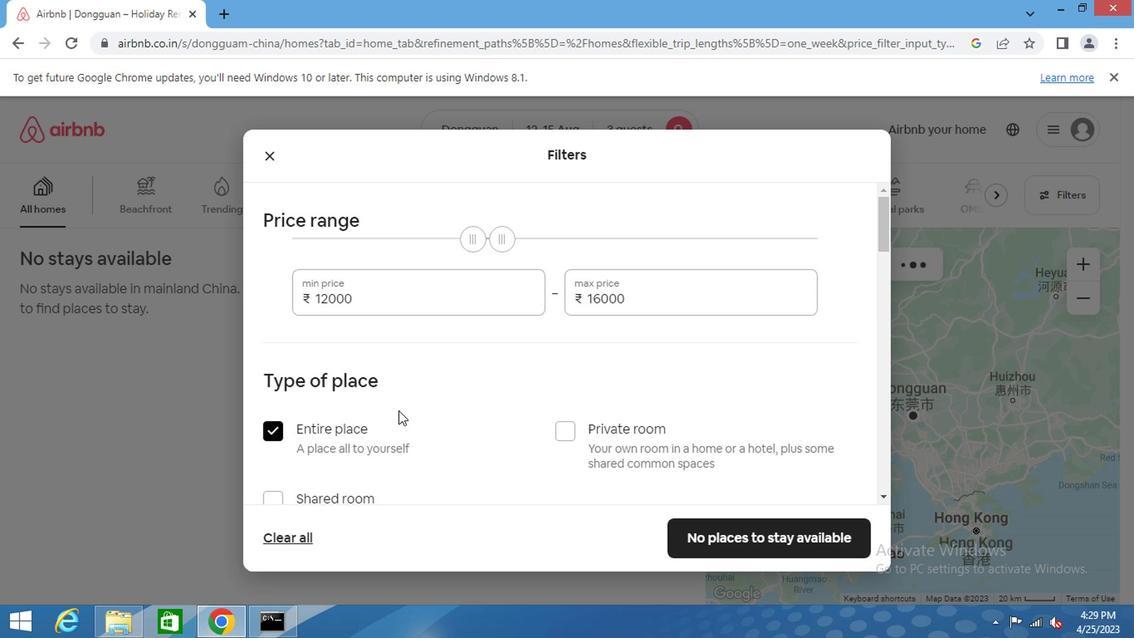 
Action: Mouse scrolled (424, 388) with delta (0, -1)
Screenshot: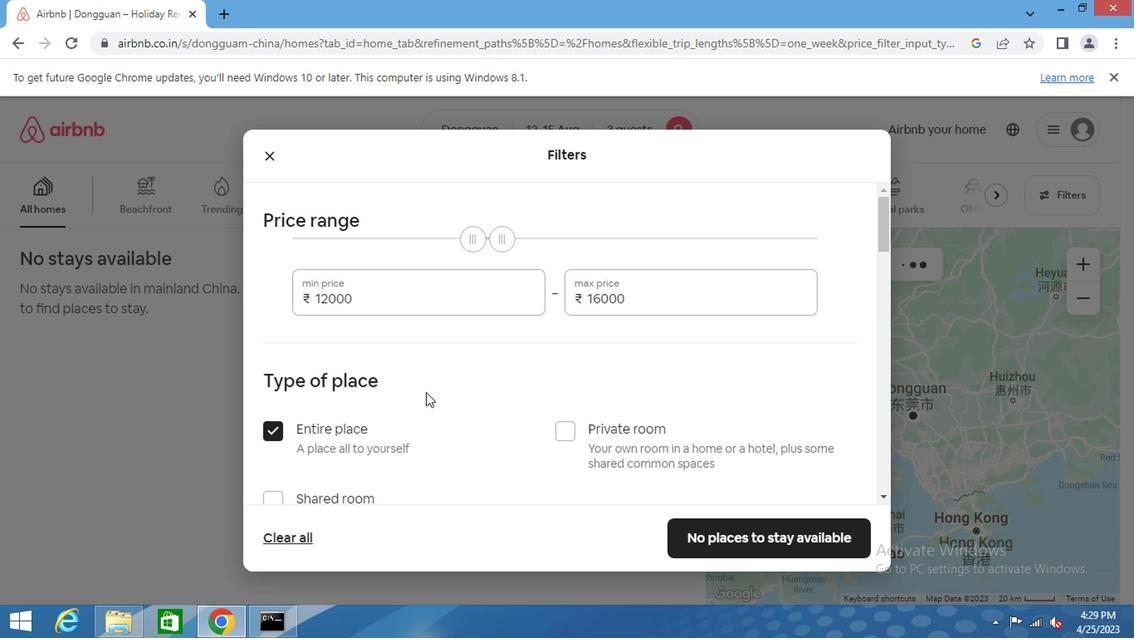 
Action: Mouse scrolled (424, 388) with delta (0, -1)
Screenshot: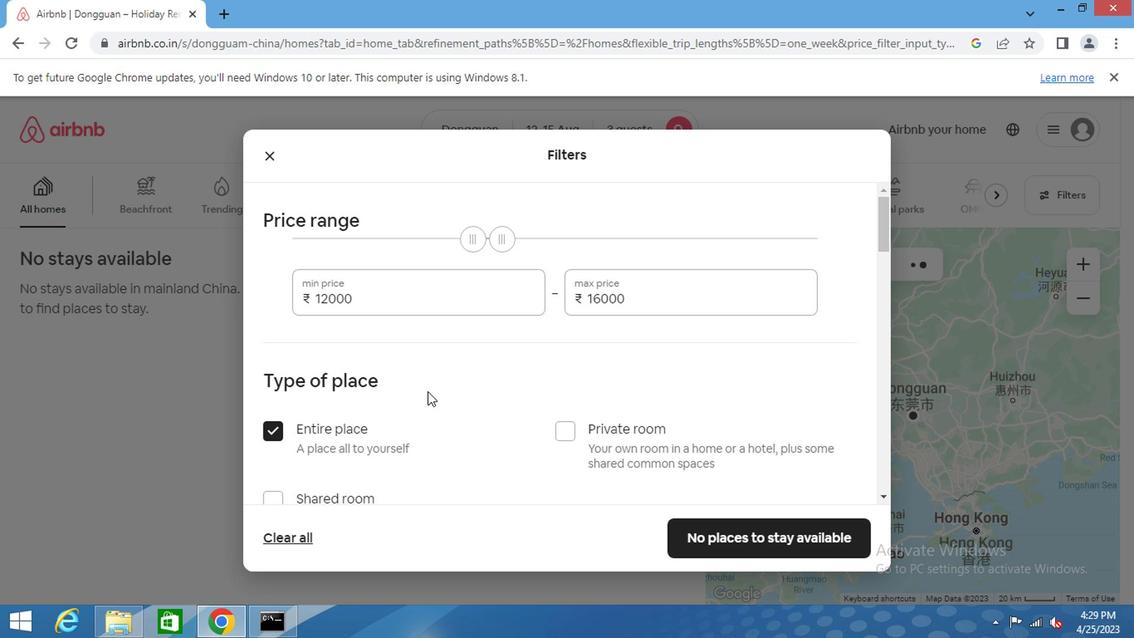 
Action: Mouse scrolled (424, 388) with delta (0, -1)
Screenshot: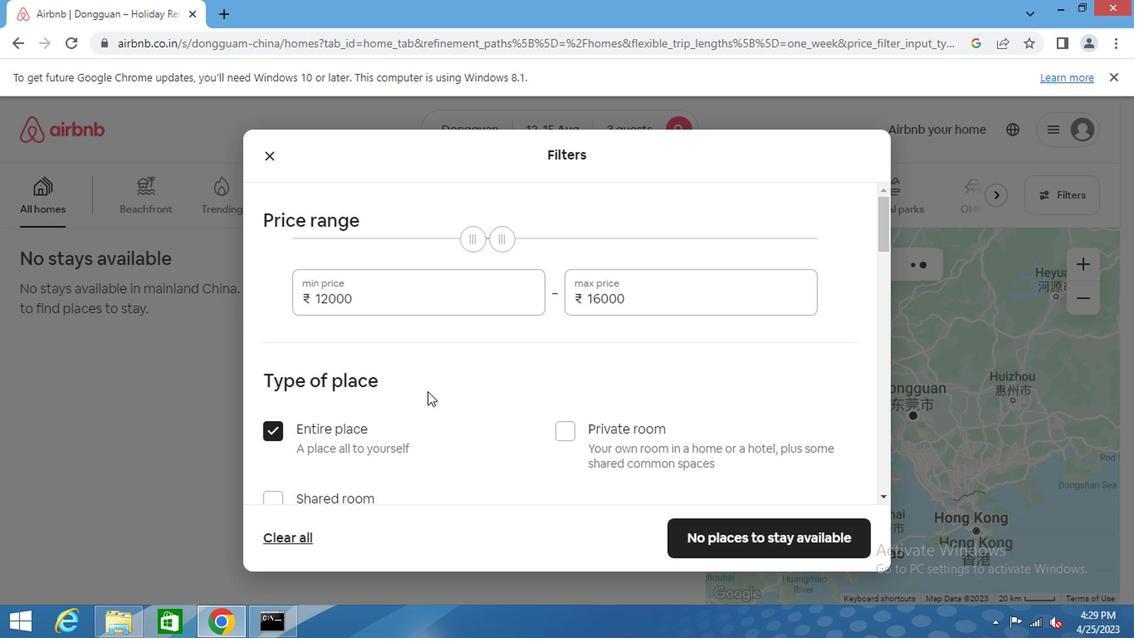 
Action: Mouse moved to (416, 446)
Screenshot: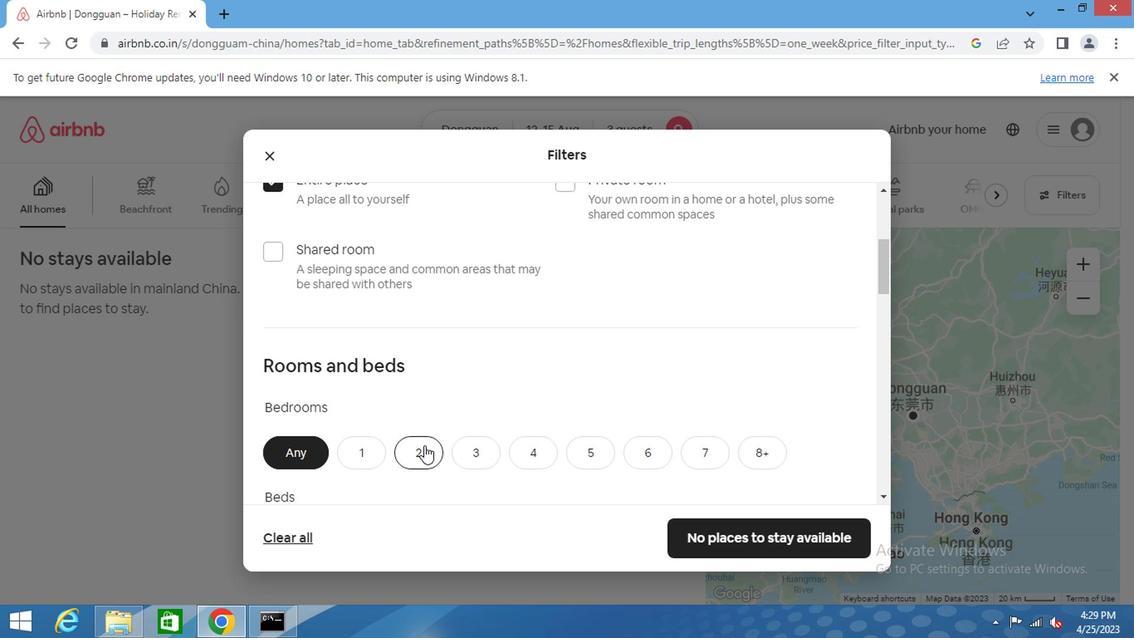 
Action: Mouse pressed left at (416, 446)
Screenshot: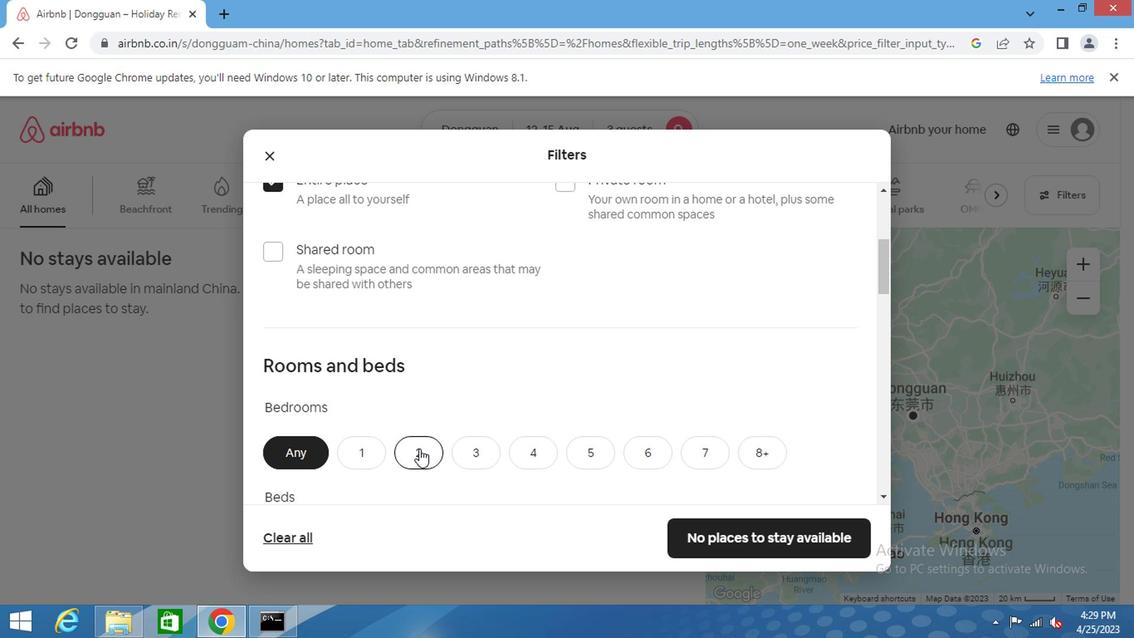 
Action: Mouse moved to (437, 397)
Screenshot: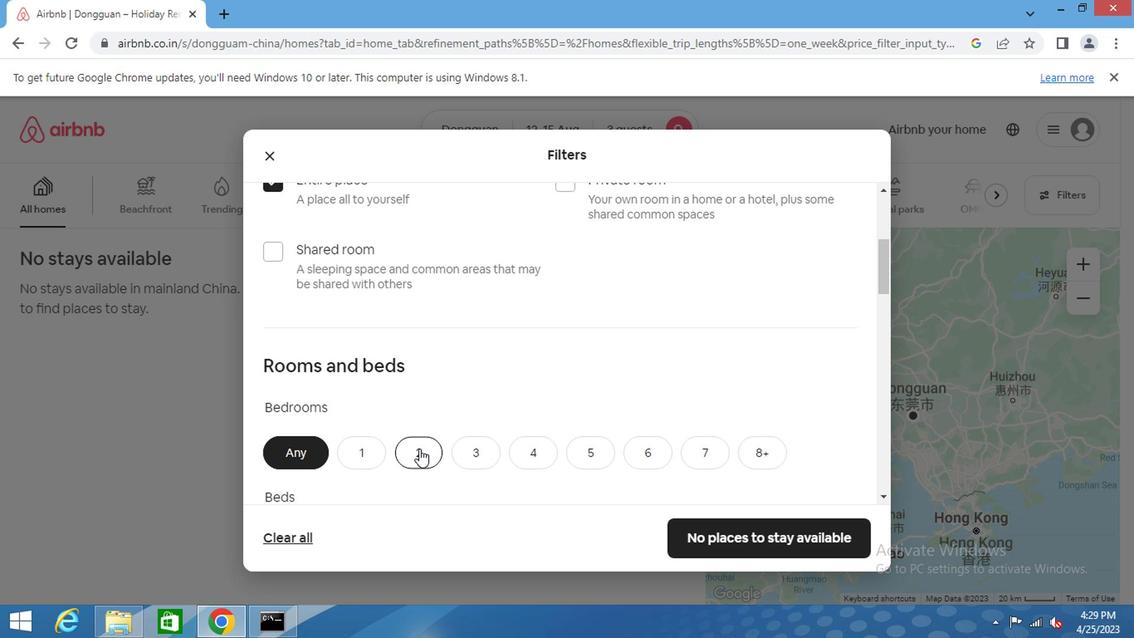 
Action: Mouse scrolled (437, 397) with delta (0, 0)
Screenshot: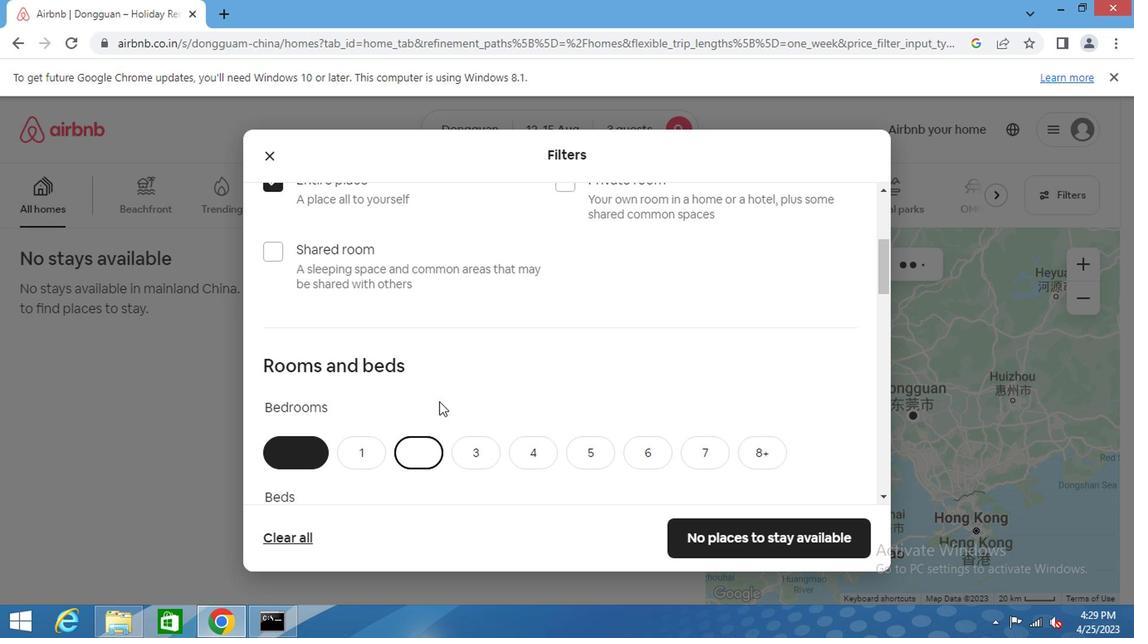 
Action: Mouse scrolled (437, 397) with delta (0, 0)
Screenshot: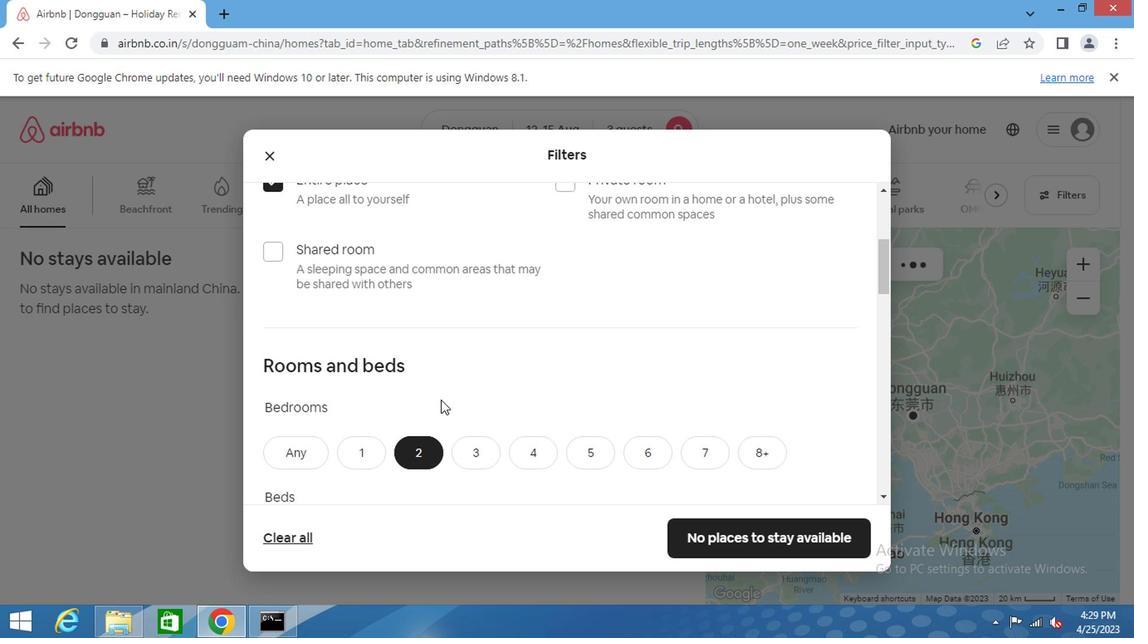 
Action: Mouse moved to (467, 384)
Screenshot: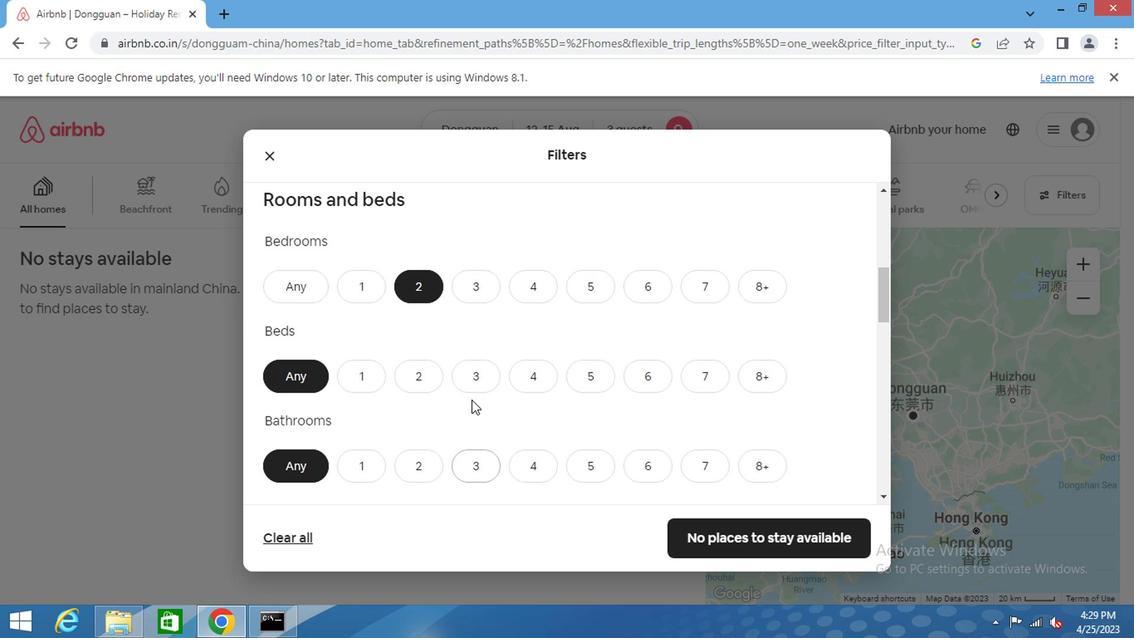 
Action: Mouse pressed left at (467, 384)
Screenshot: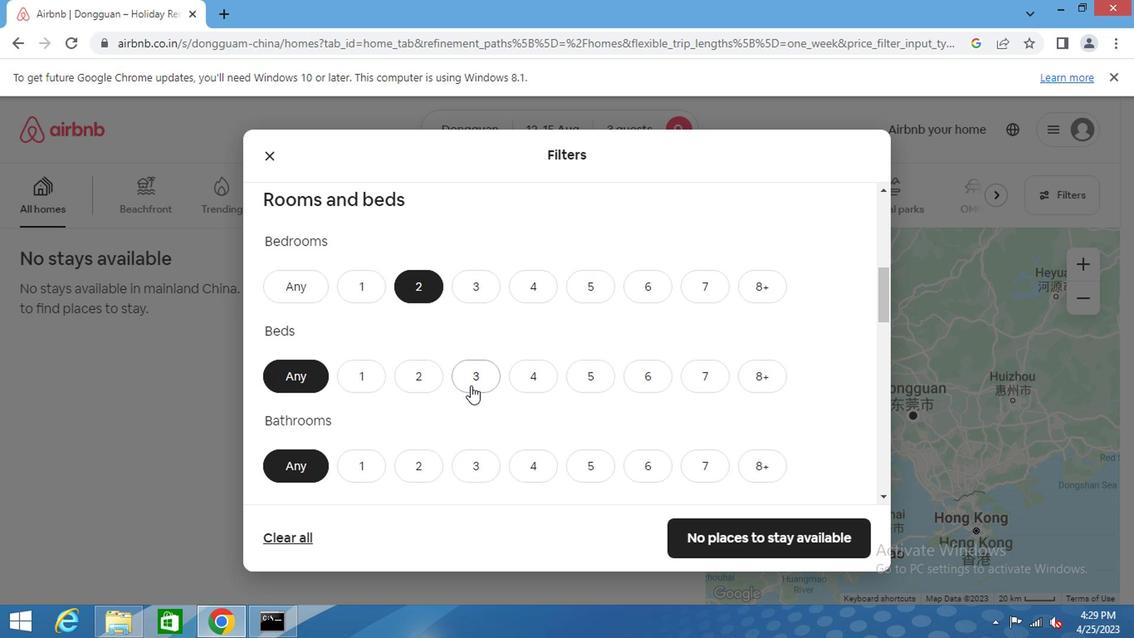
Action: Mouse moved to (355, 457)
Screenshot: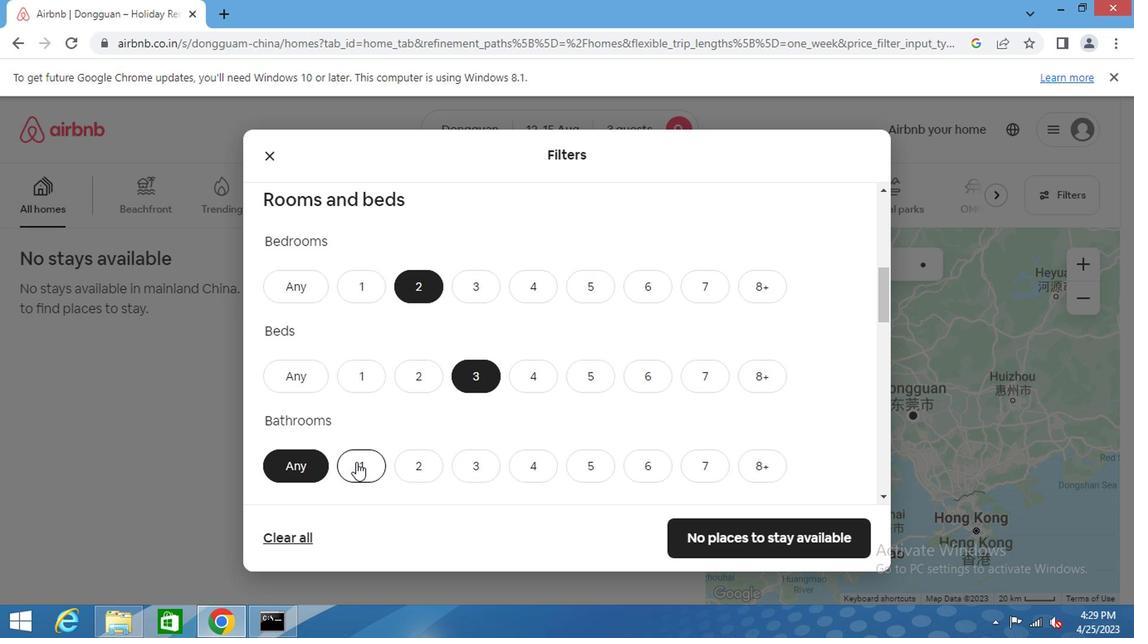 
Action: Mouse pressed left at (355, 457)
Screenshot: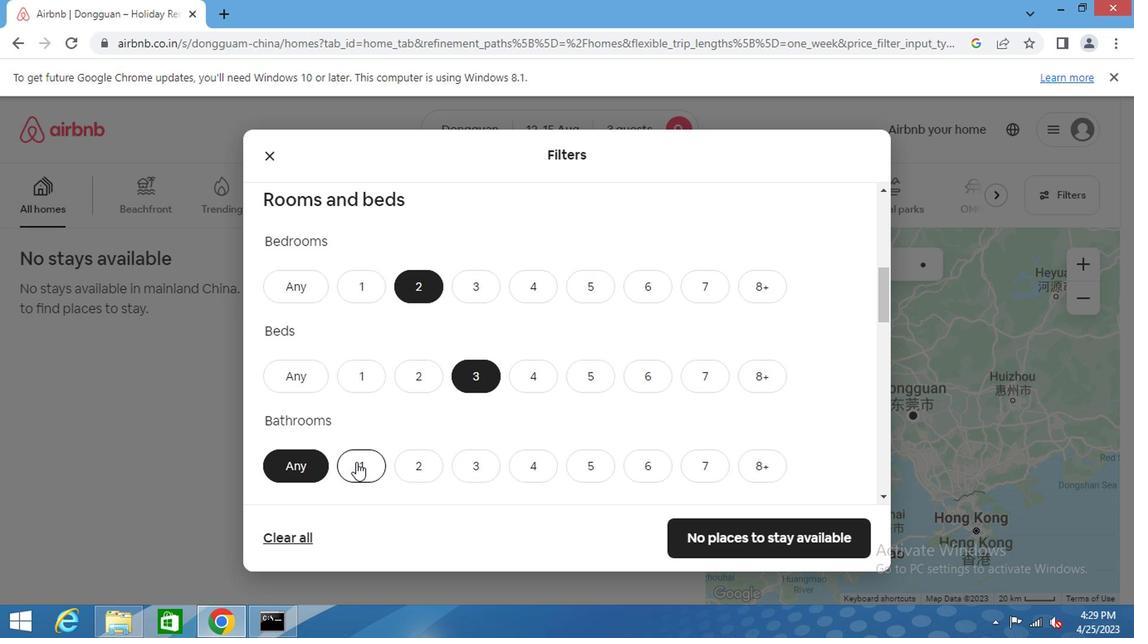 
Action: Mouse moved to (456, 431)
Screenshot: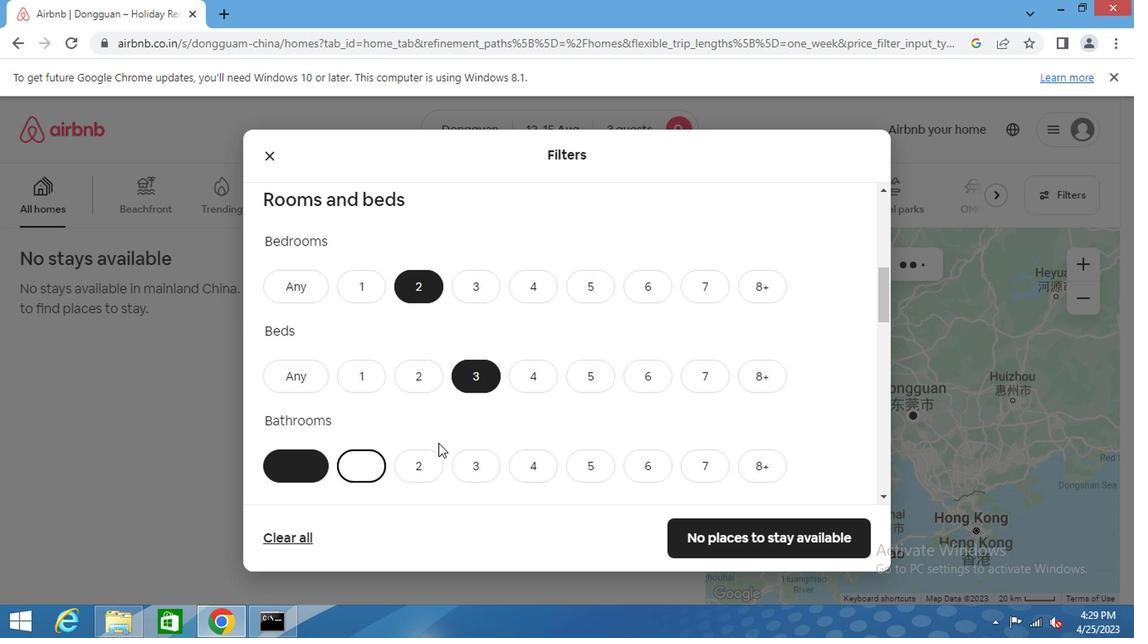 
Action: Mouse scrolled (456, 430) with delta (0, 0)
Screenshot: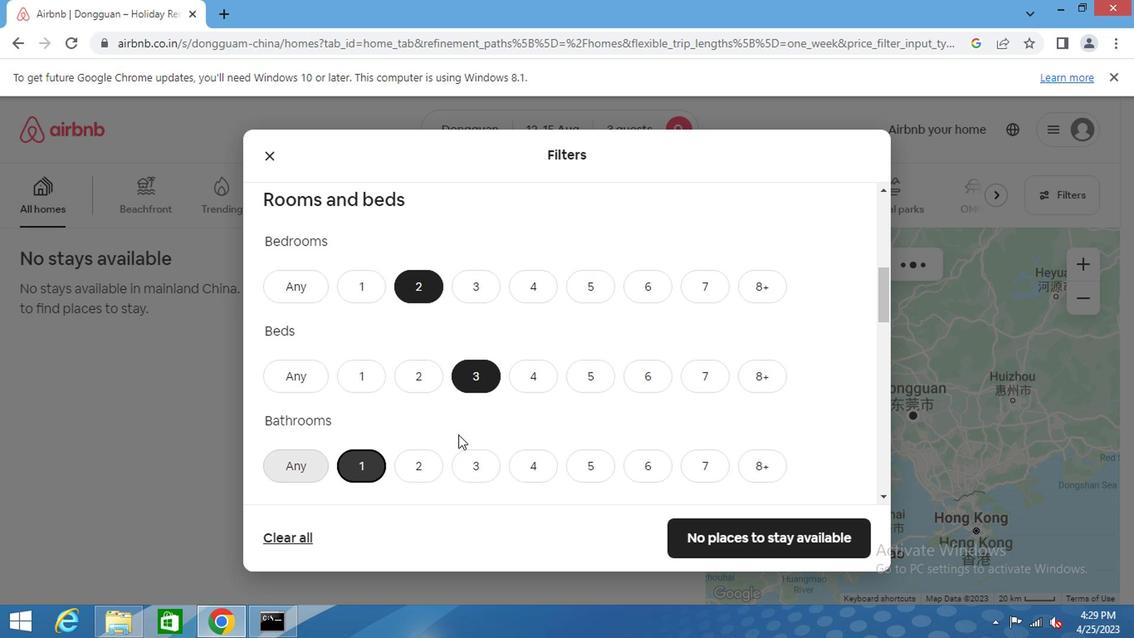 
Action: Mouse scrolled (456, 430) with delta (0, 0)
Screenshot: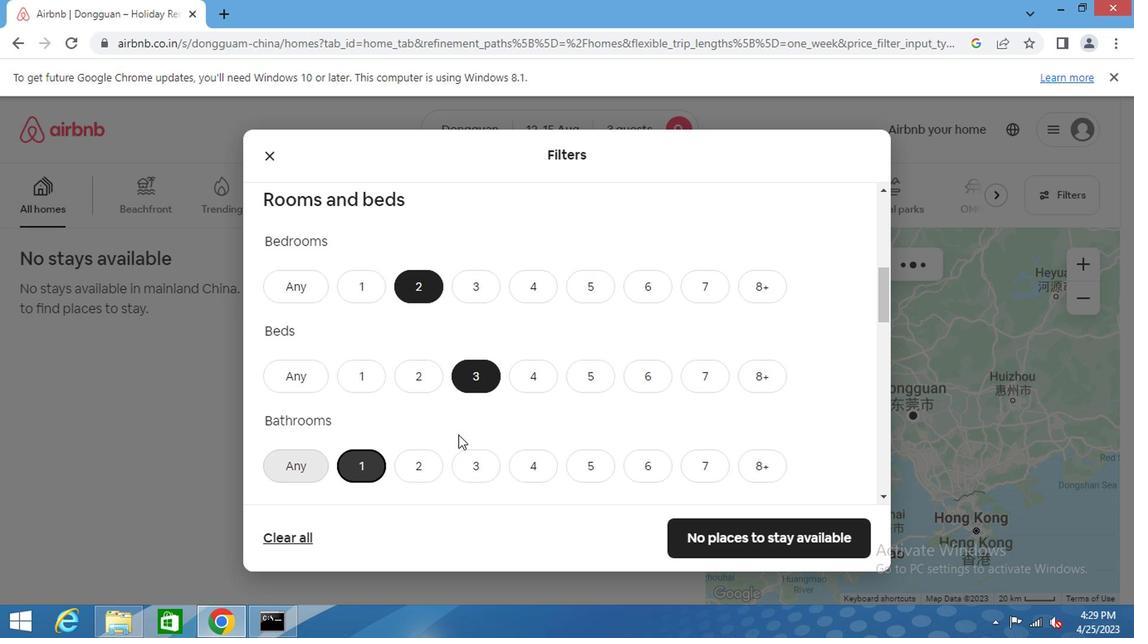 
Action: Mouse scrolled (456, 430) with delta (0, 0)
Screenshot: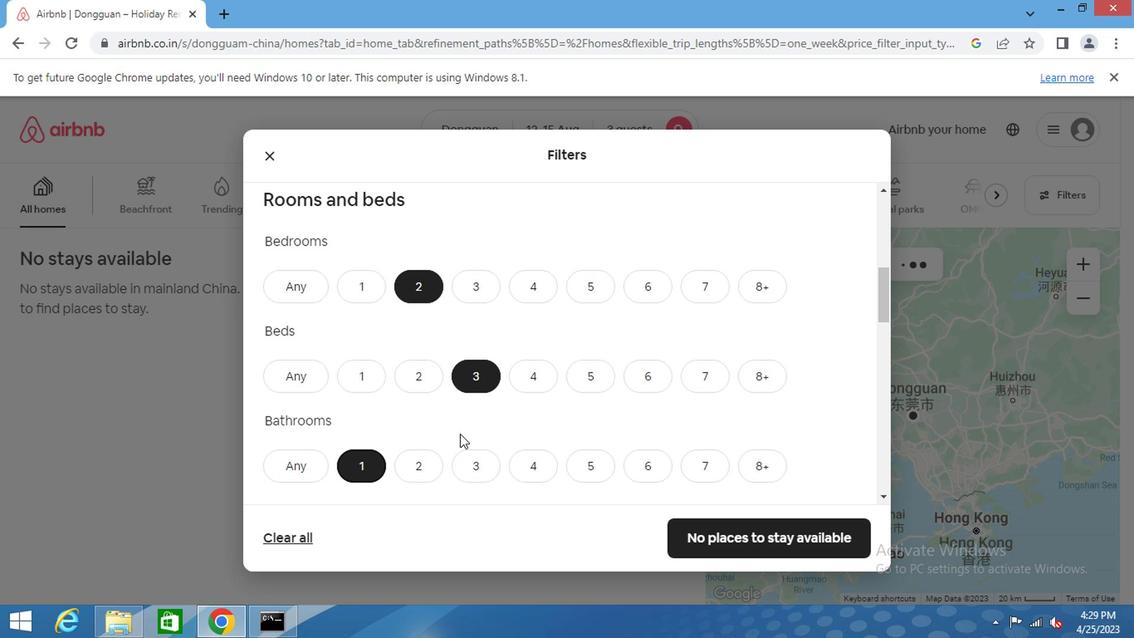 
Action: Mouse moved to (457, 430)
Screenshot: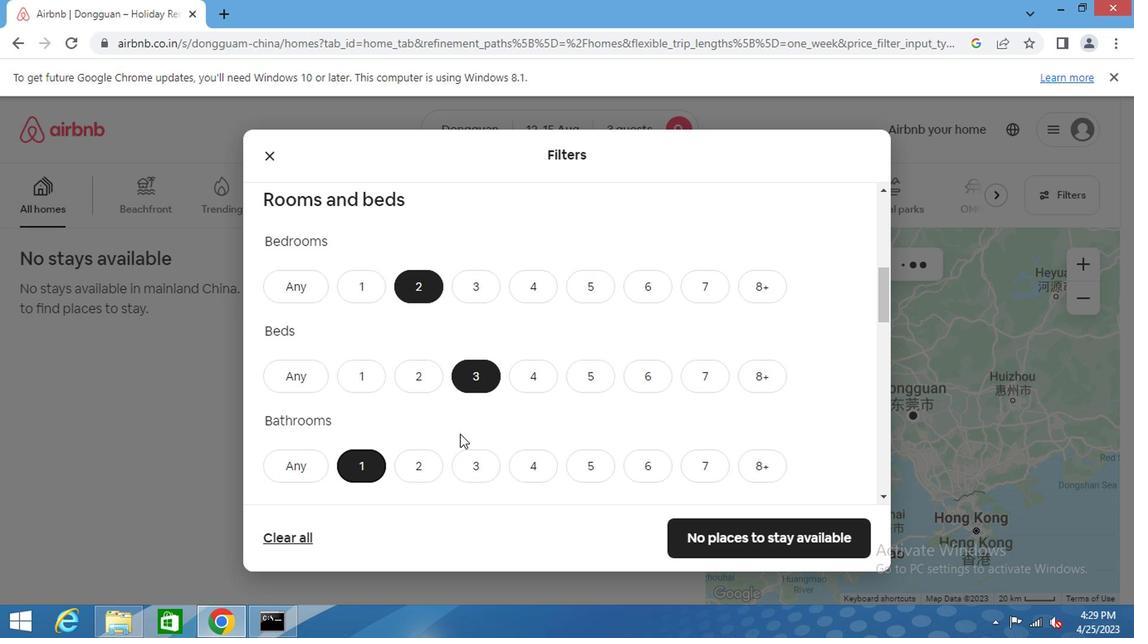 
Action: Mouse scrolled (457, 430) with delta (0, 0)
Screenshot: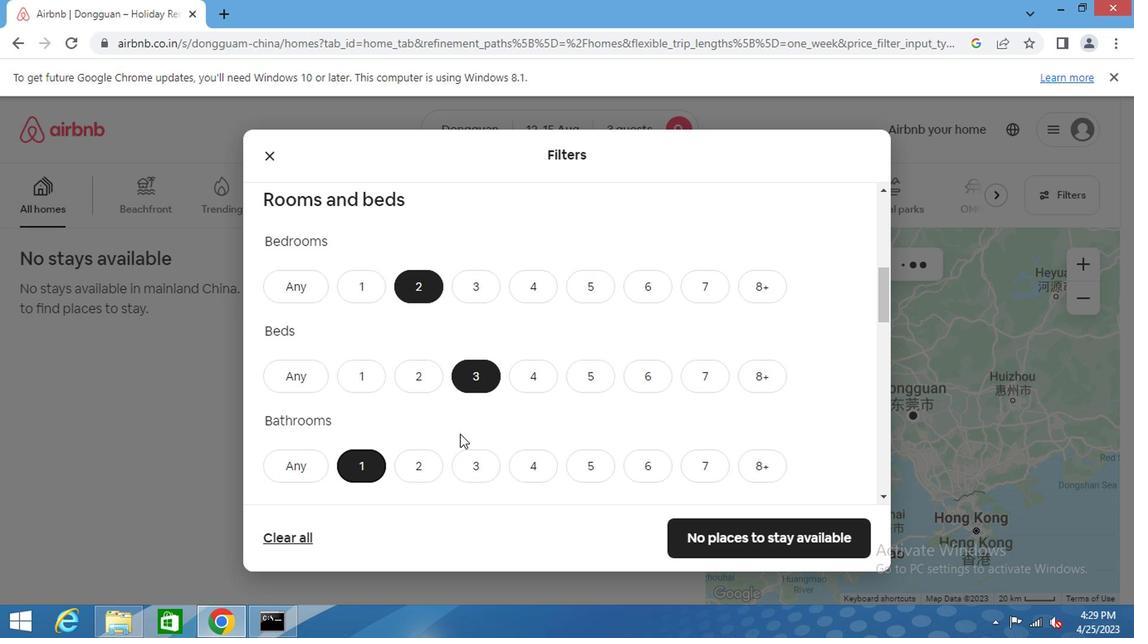 
Action: Mouse scrolled (457, 430) with delta (0, 0)
Screenshot: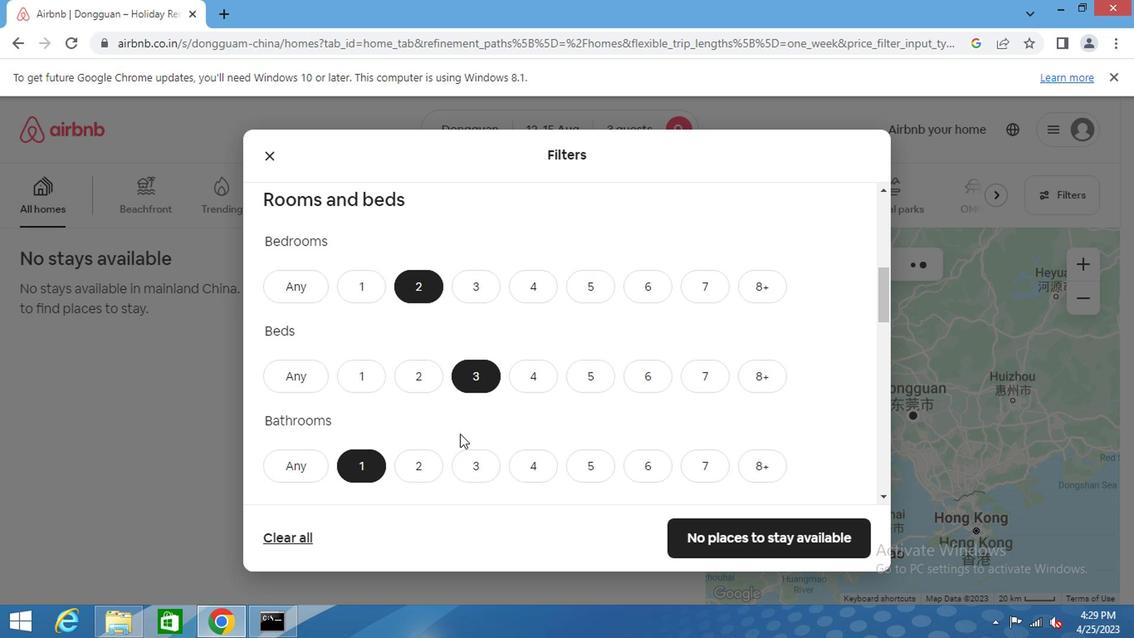 
Action: Mouse moved to (630, 462)
Screenshot: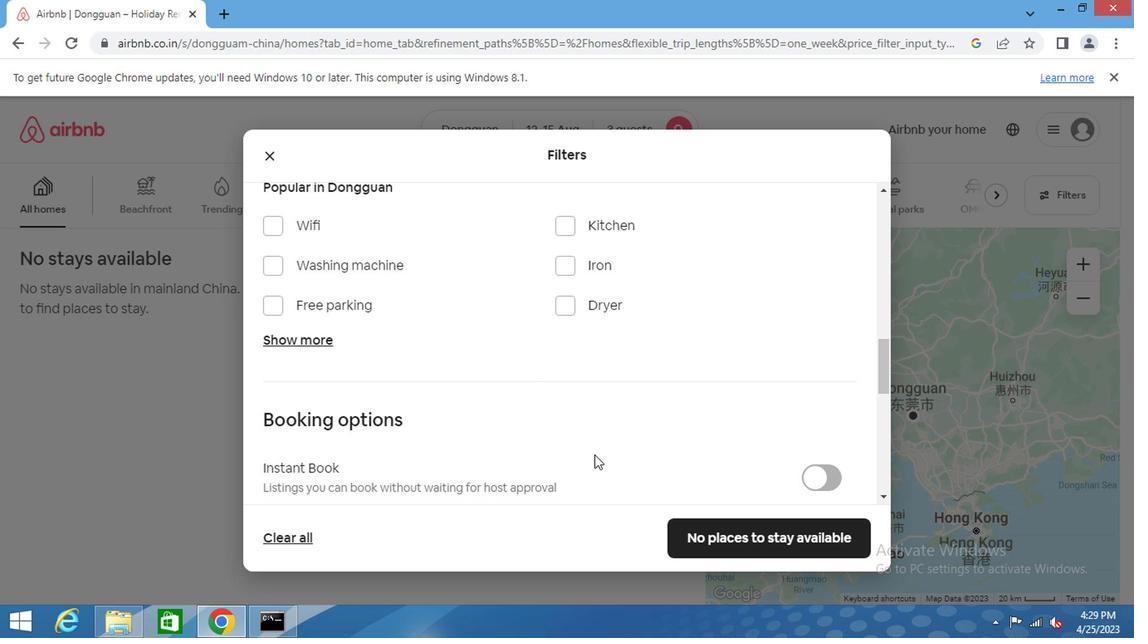 
Action: Mouse scrolled (630, 460) with delta (0, -1)
Screenshot: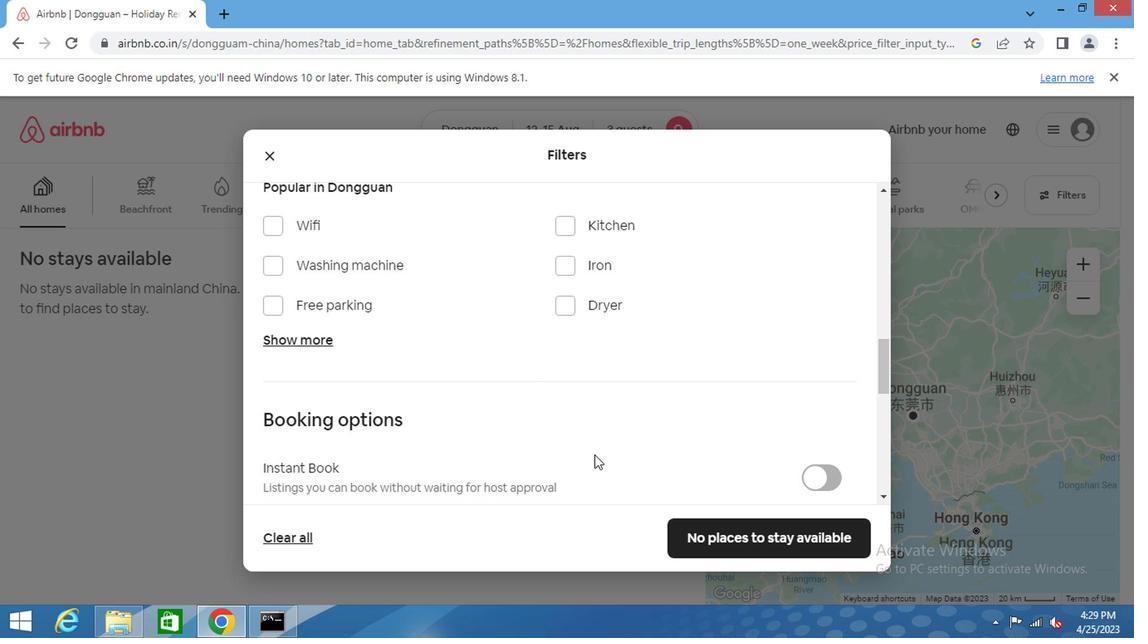 
Action: Mouse scrolled (630, 460) with delta (0, -1)
Screenshot: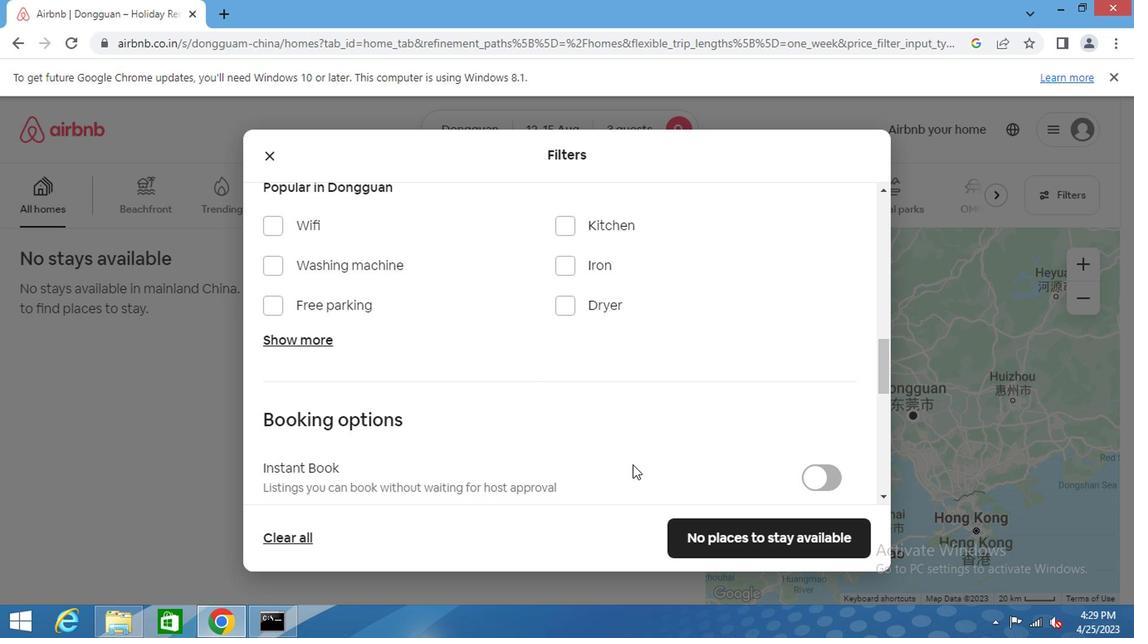 
Action: Mouse scrolled (630, 460) with delta (0, -1)
Screenshot: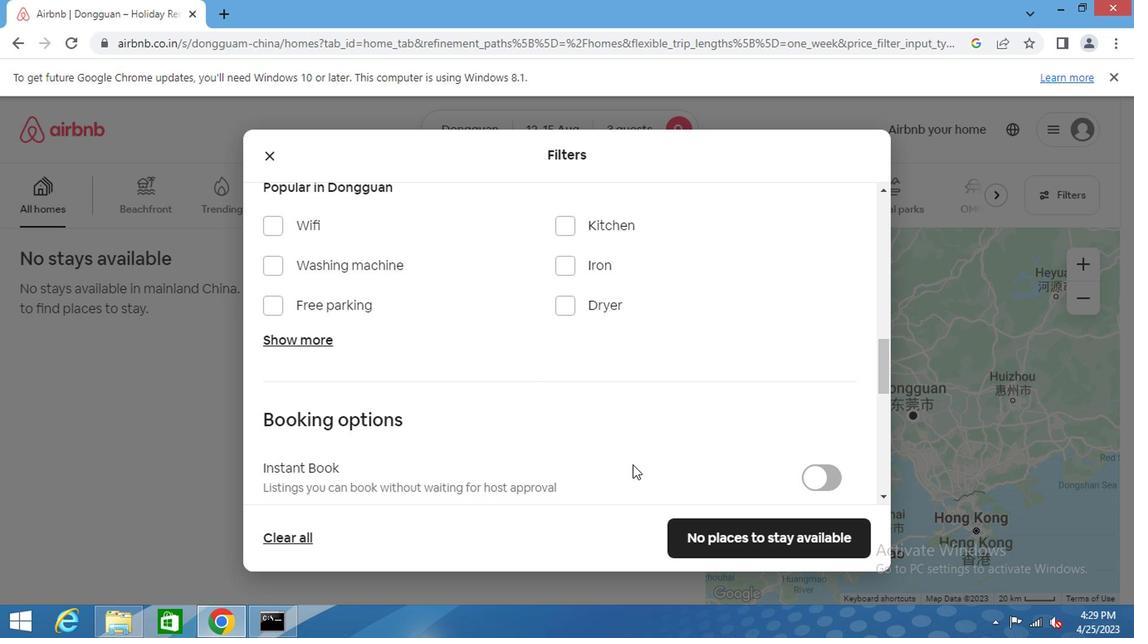 
Action: Mouse scrolled (630, 460) with delta (0, -1)
Screenshot: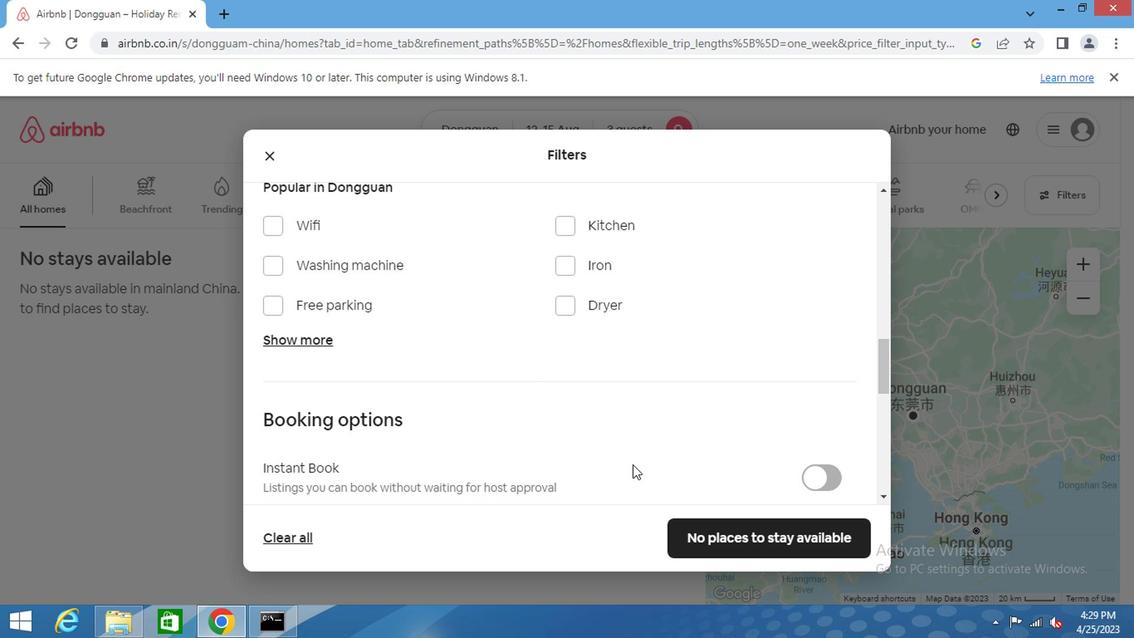 
Action: Mouse moved to (831, 199)
Screenshot: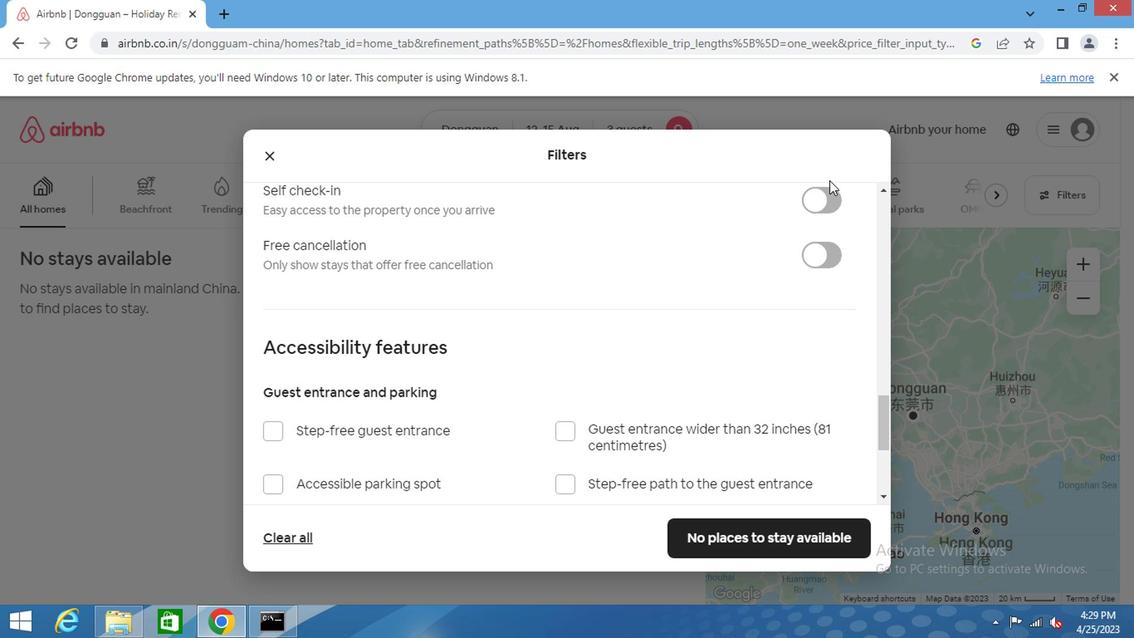 
Action: Mouse pressed left at (831, 199)
Screenshot: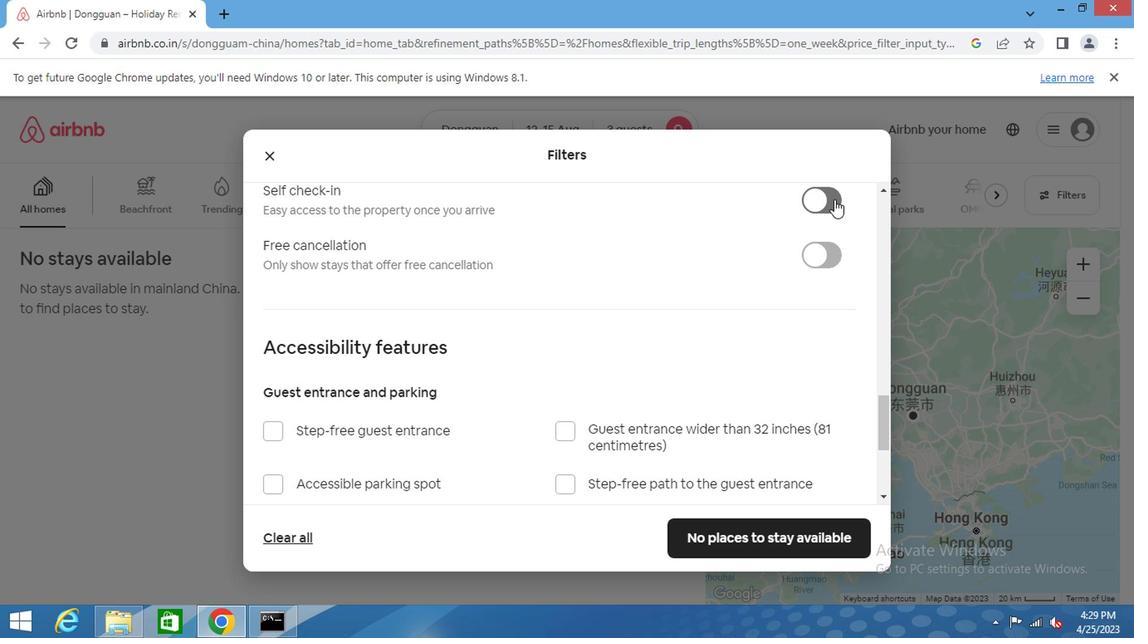 
Action: Mouse moved to (688, 332)
Screenshot: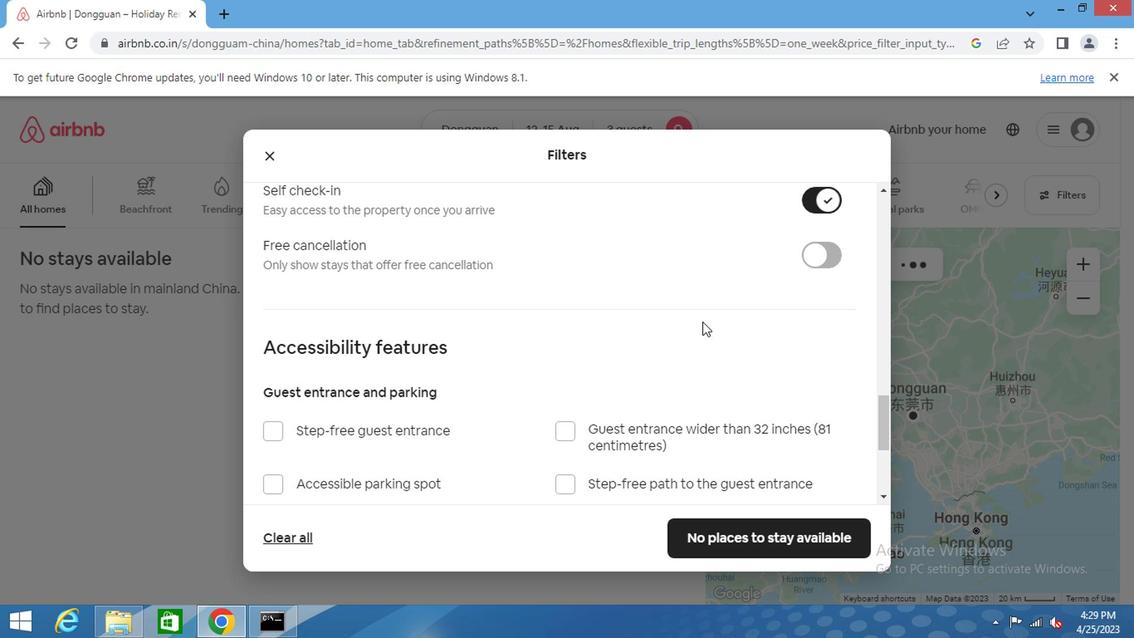 
Action: Mouse scrolled (688, 331) with delta (0, 0)
Screenshot: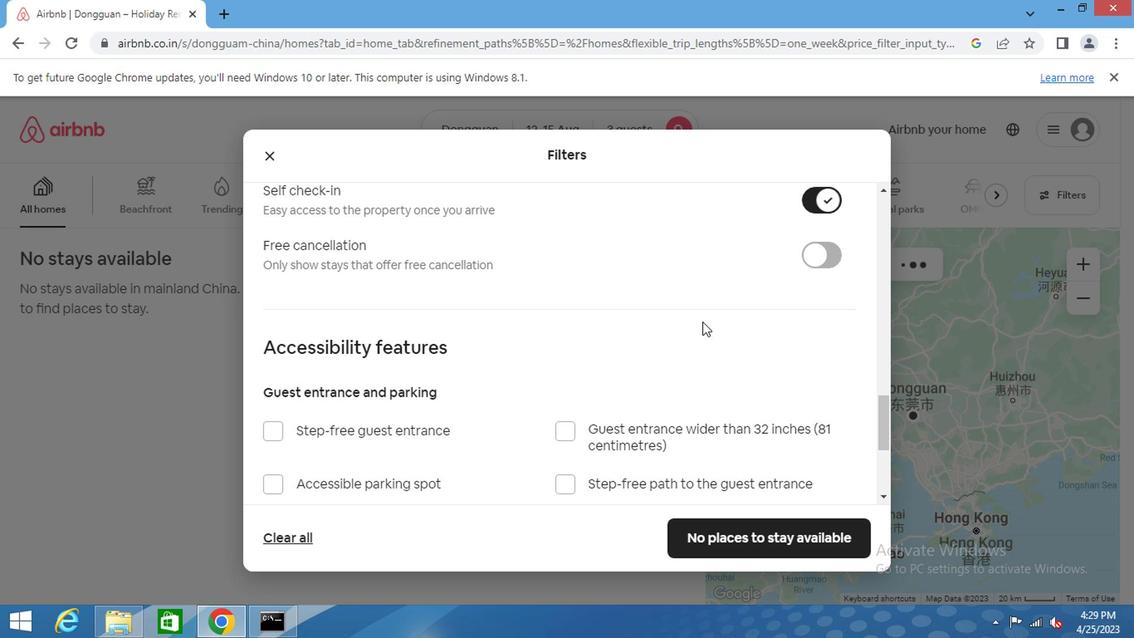 
Action: Mouse moved to (687, 334)
Screenshot: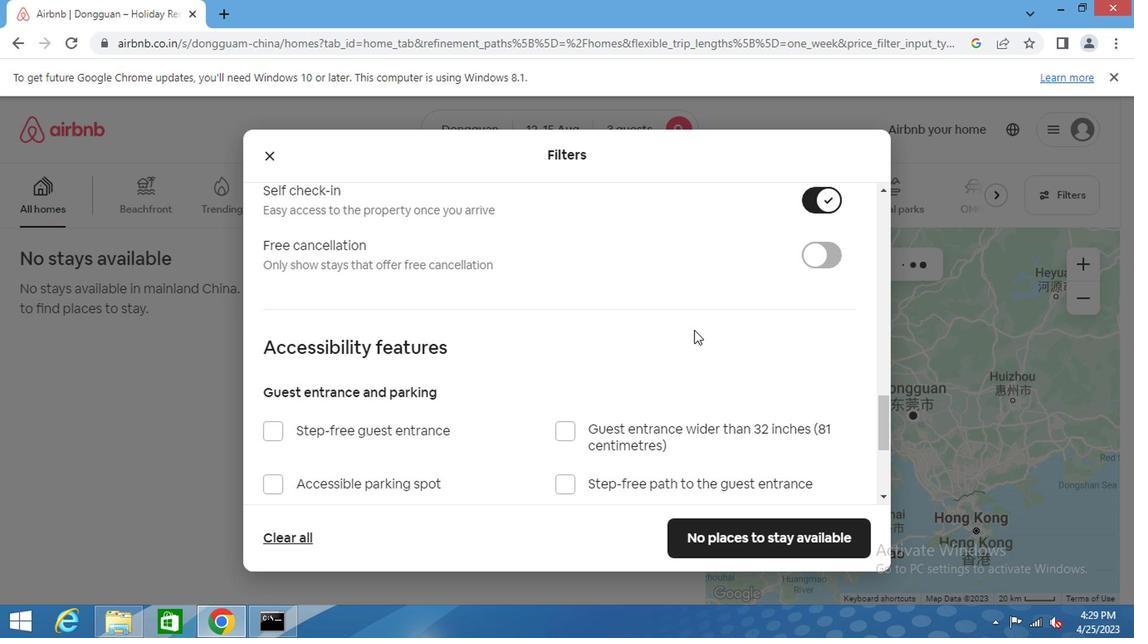 
Action: Mouse scrolled (687, 333) with delta (0, 0)
Screenshot: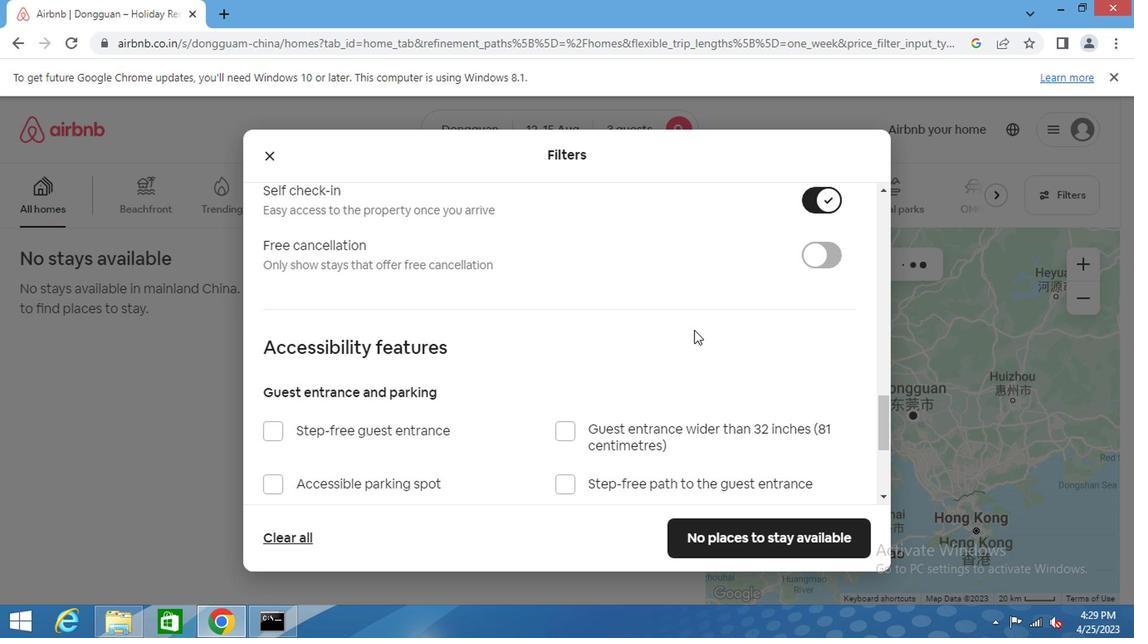 
Action: Mouse moved to (687, 335)
Screenshot: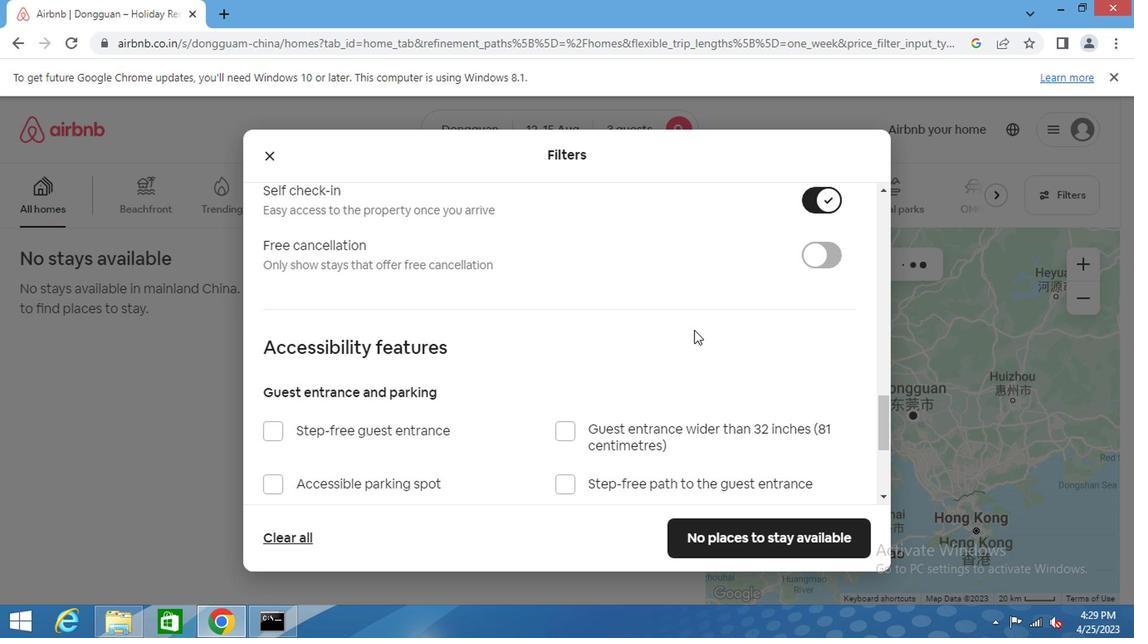 
Action: Mouse scrolled (687, 333) with delta (0, 0)
Screenshot: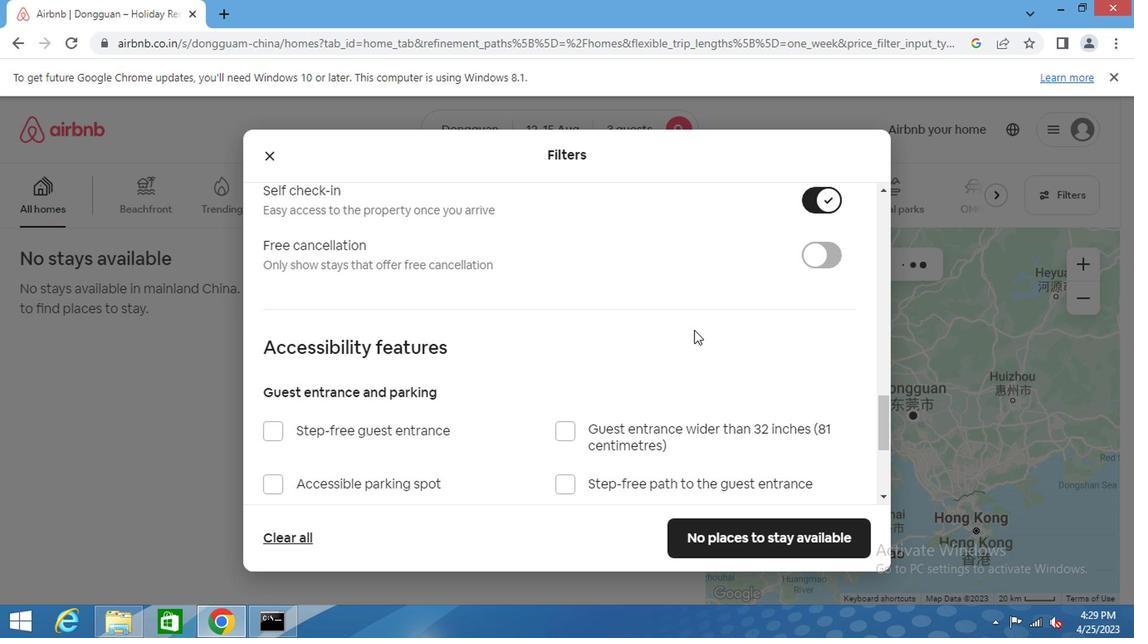 
Action: Mouse moved to (687, 337)
Screenshot: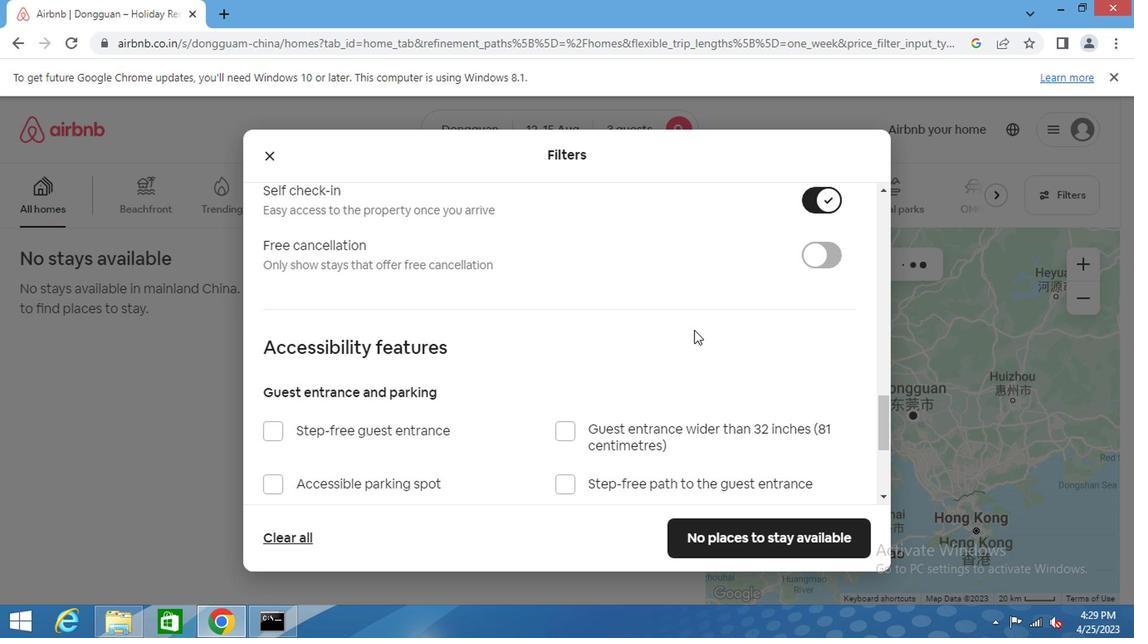 
Action: Mouse scrolled (687, 333) with delta (0, 0)
Screenshot: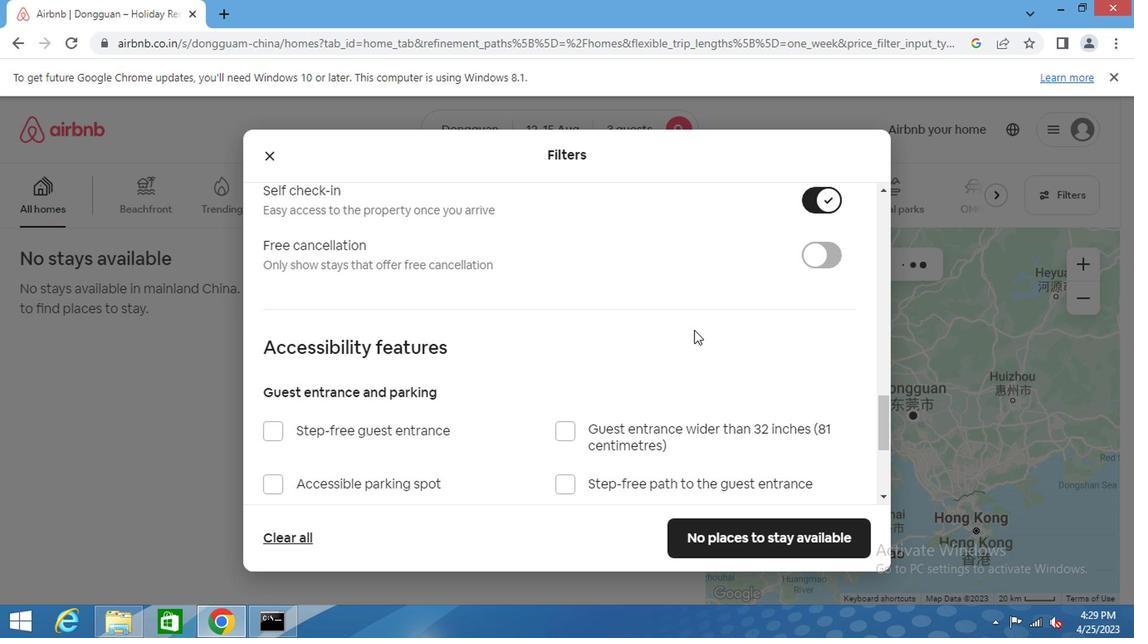 
Action: Mouse moved to (685, 340)
Screenshot: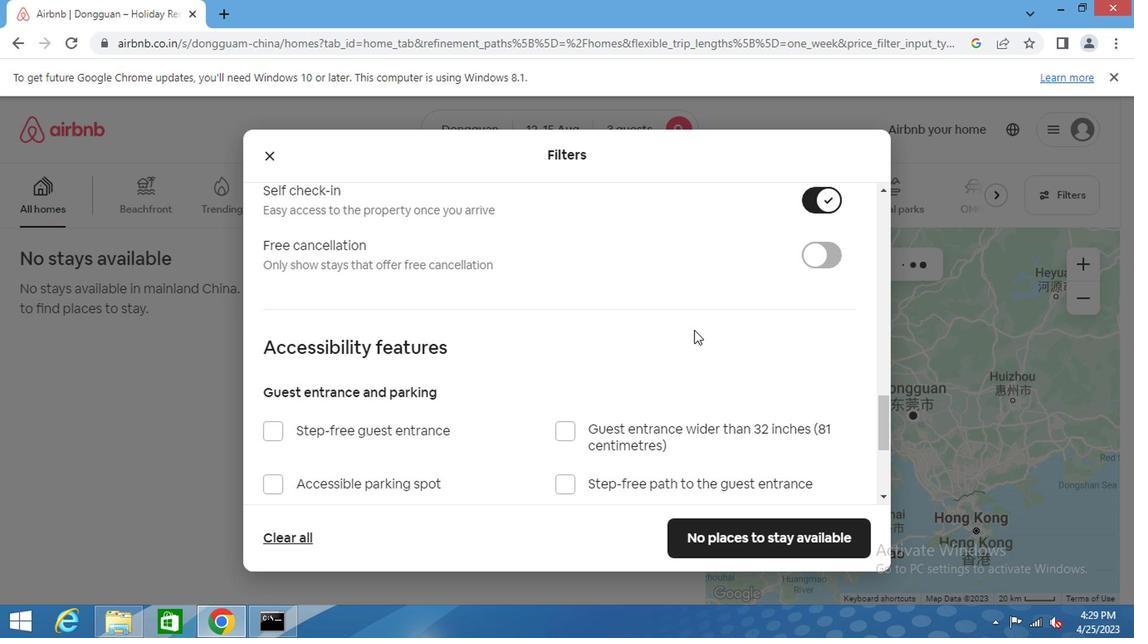 
Action: Mouse scrolled (687, 337) with delta (0, 0)
Screenshot: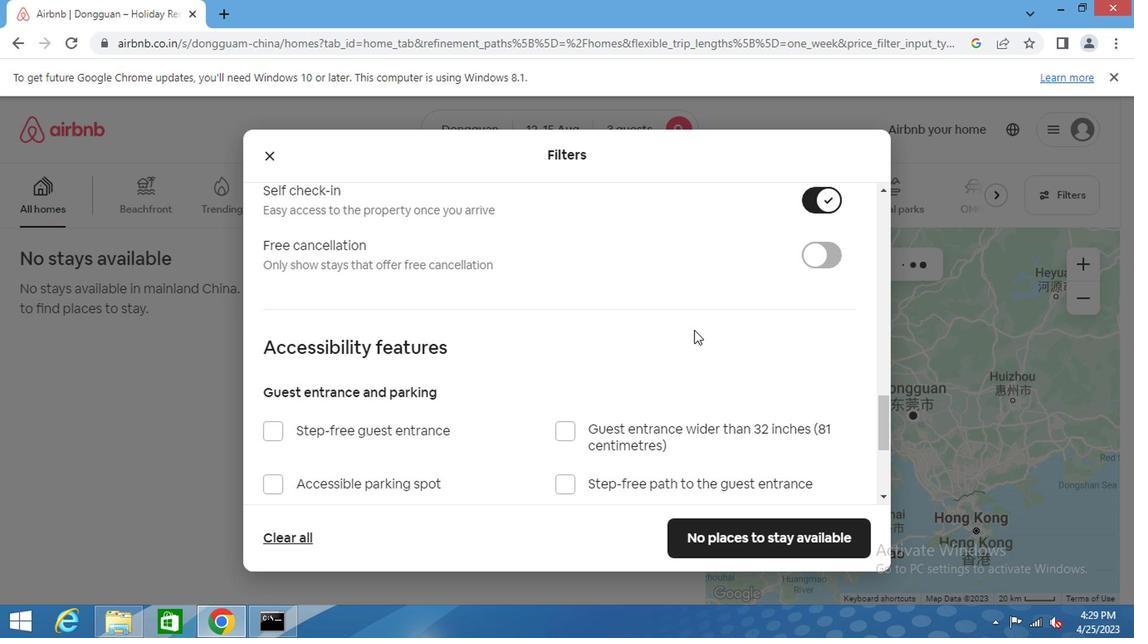
Action: Mouse moved to (687, 382)
Screenshot: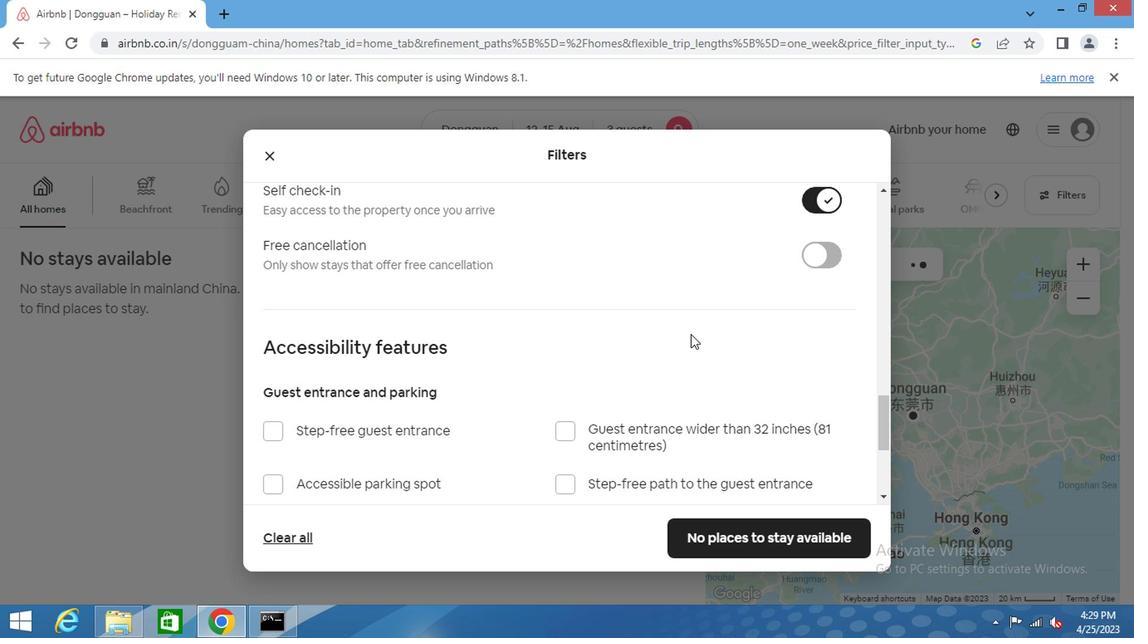 
Action: Mouse scrolled (685, 346) with delta (0, -1)
Screenshot: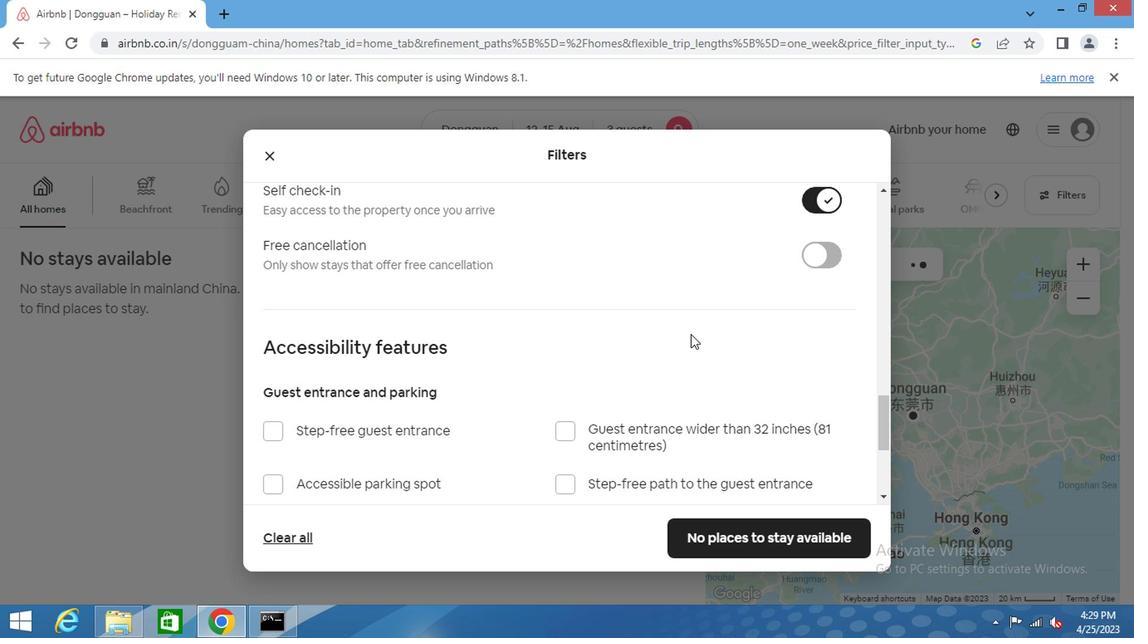 
Action: Mouse moved to (737, 537)
Screenshot: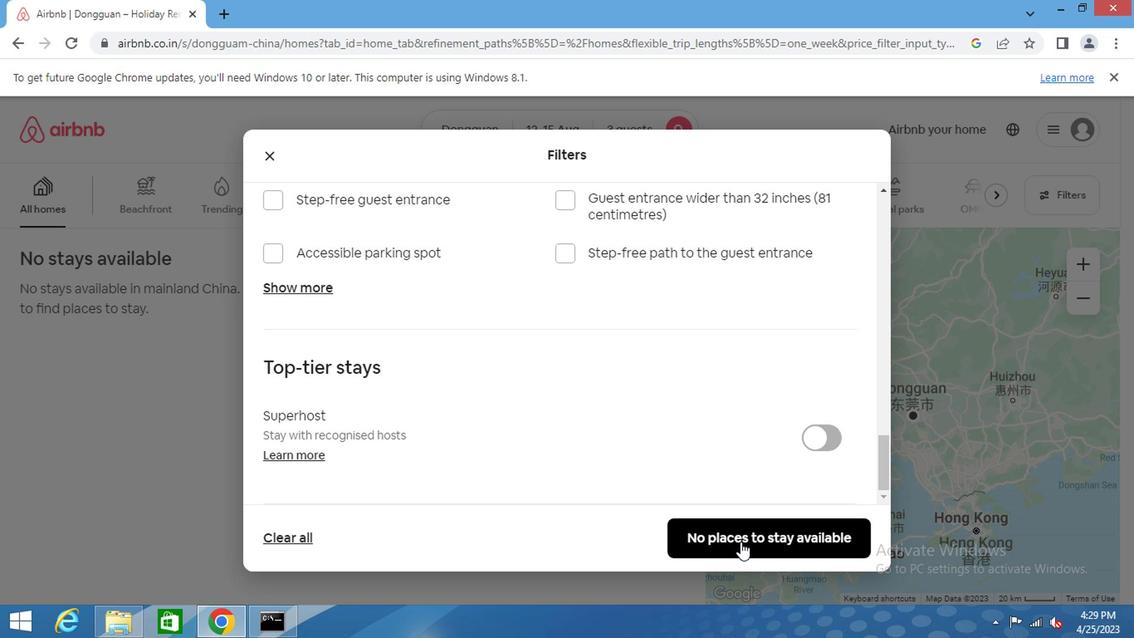 
Action: Mouse pressed left at (737, 537)
Screenshot: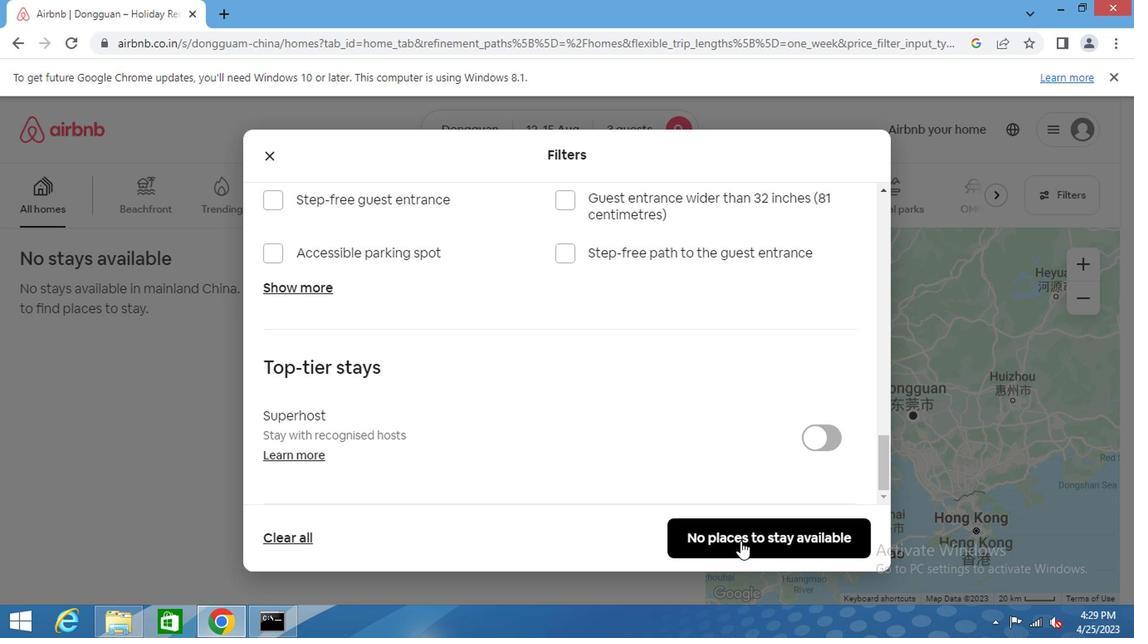 
